 Task: Find connections with filter location Rāwatsār with filter topic #lifecoach with filter profile language German with filter current company GyanSys Inc. with filter school Indian Institute of Technology (Indian School of Mines), Dhanbad with filter industry Shipbuilding with filter service category Tax Law with filter keywords title Pharmacist
Action: Mouse moved to (531, 55)
Screenshot: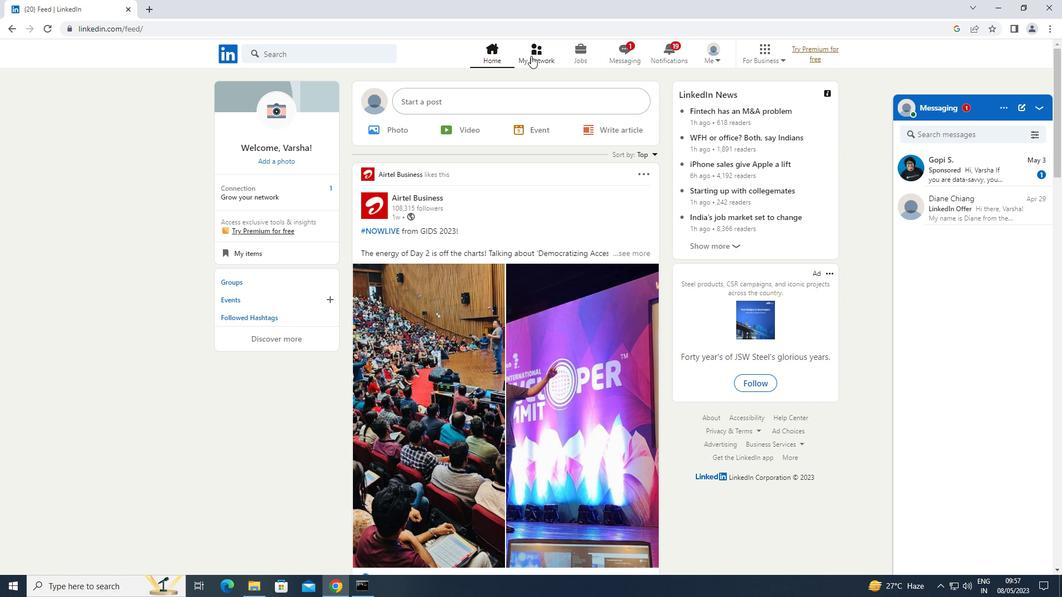 
Action: Mouse pressed left at (531, 55)
Screenshot: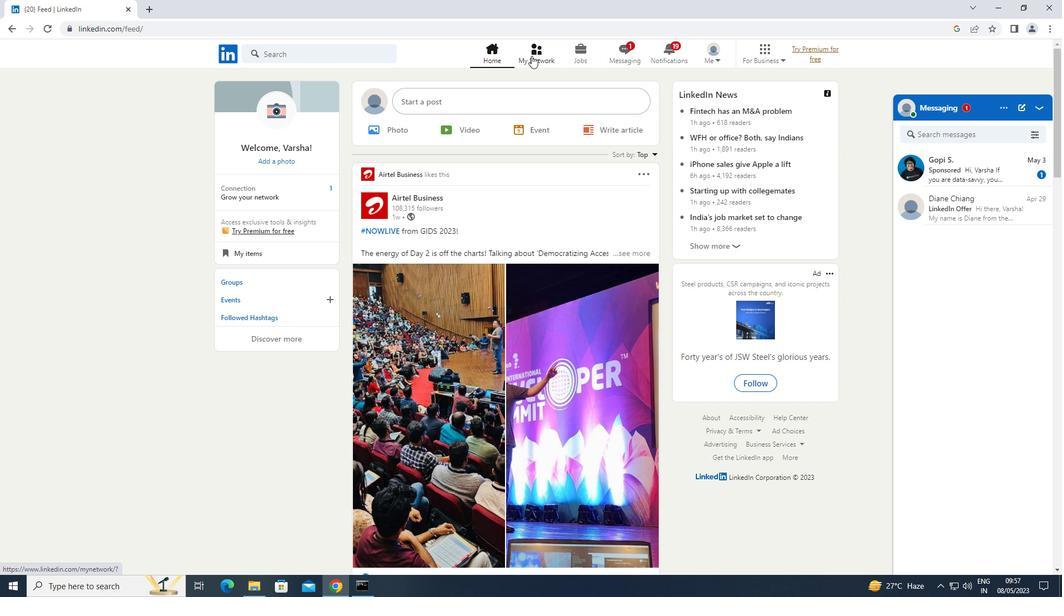 
Action: Mouse moved to (286, 107)
Screenshot: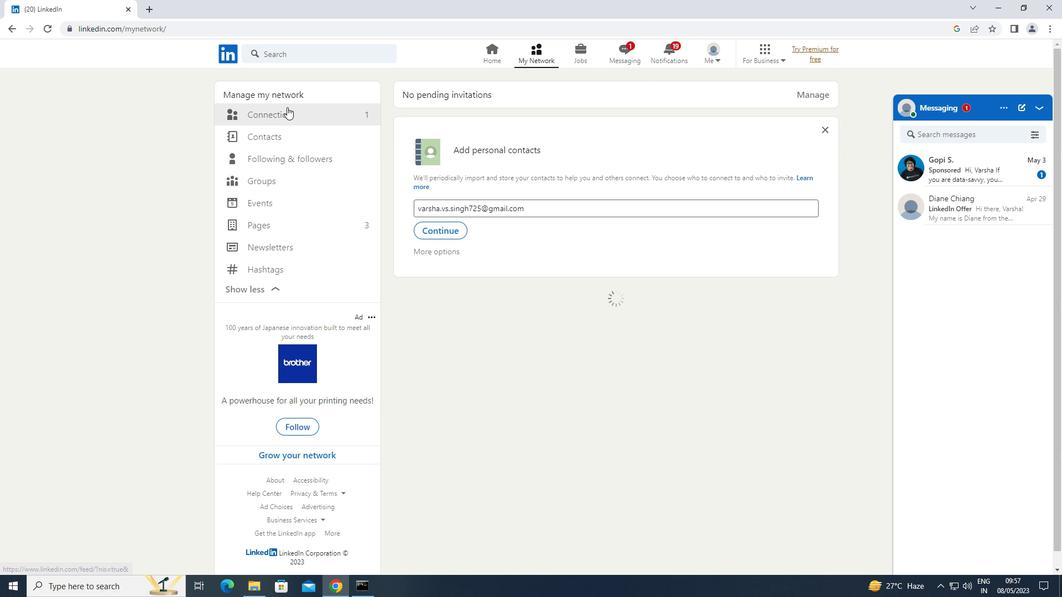 
Action: Mouse pressed left at (286, 107)
Screenshot: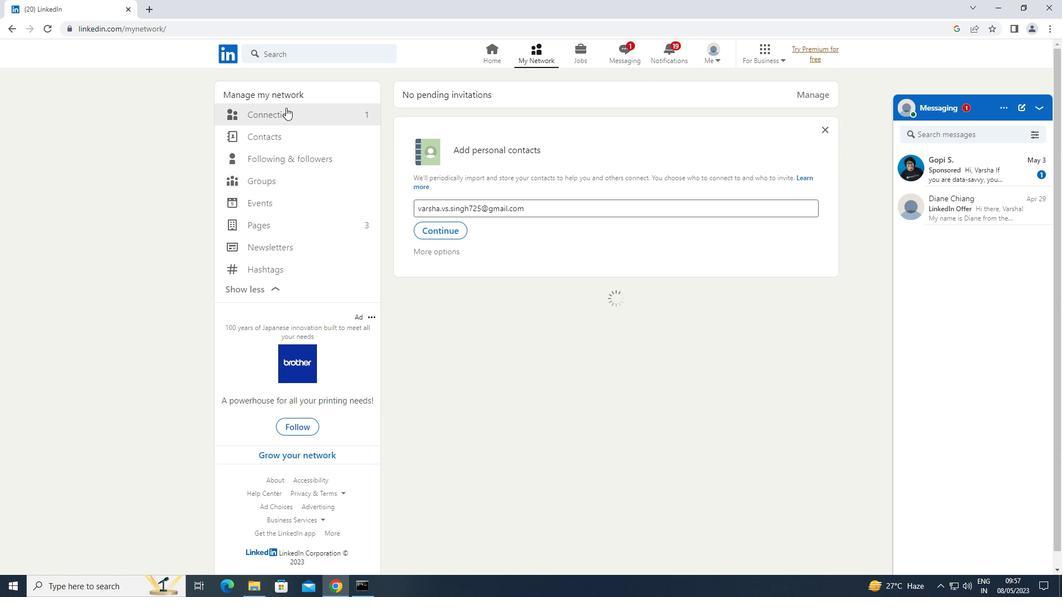 
Action: Mouse moved to (596, 116)
Screenshot: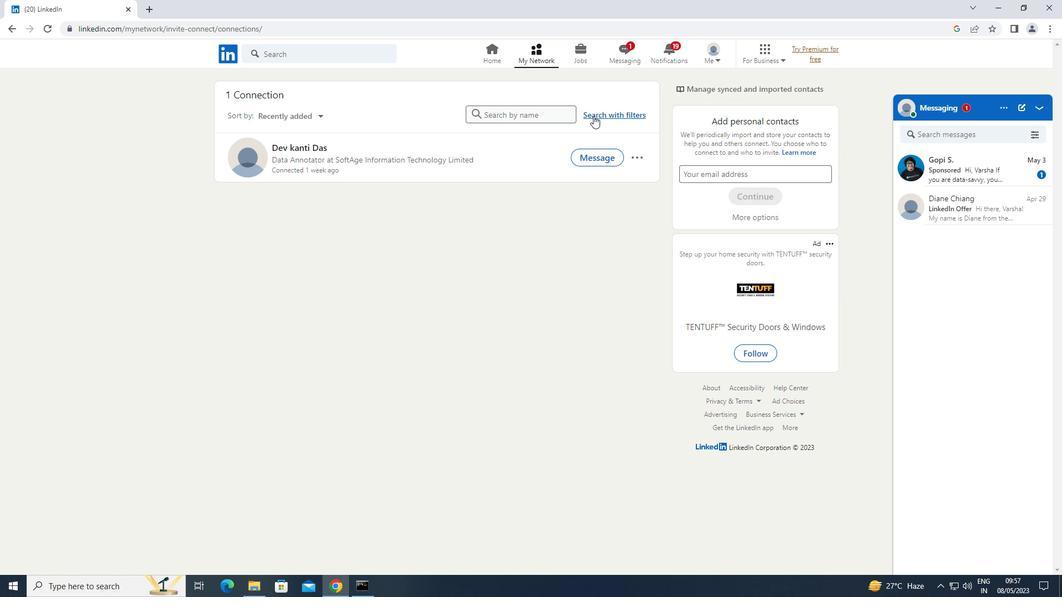 
Action: Mouse pressed left at (596, 116)
Screenshot: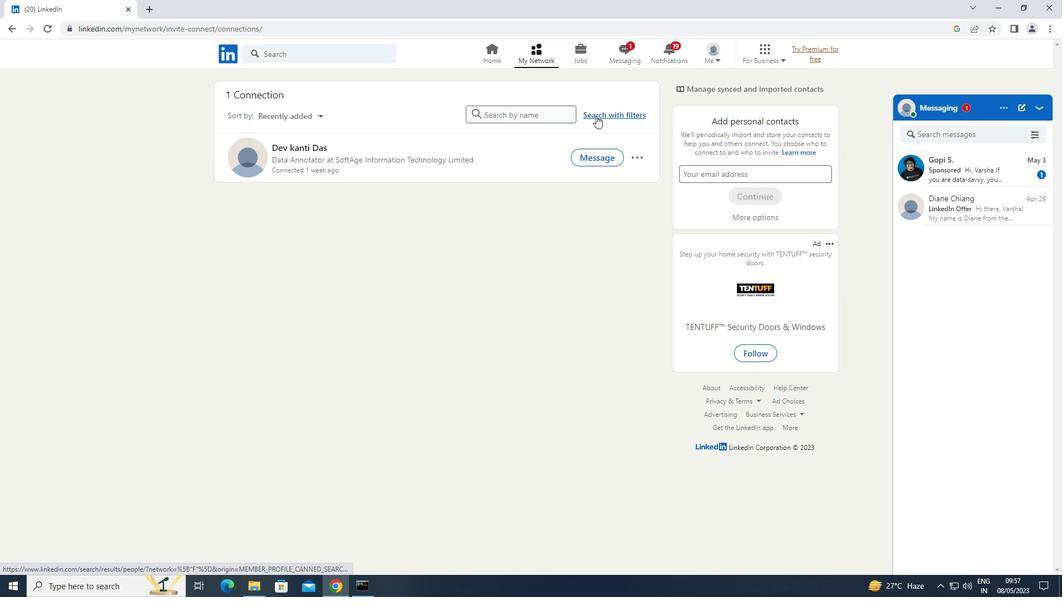 
Action: Mouse moved to (565, 84)
Screenshot: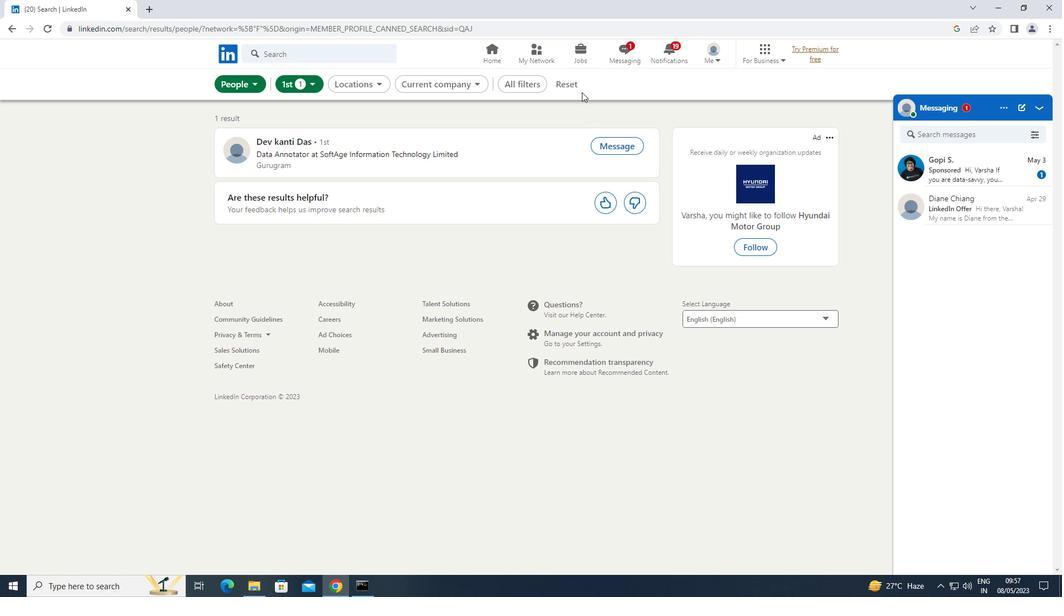 
Action: Mouse pressed left at (565, 84)
Screenshot: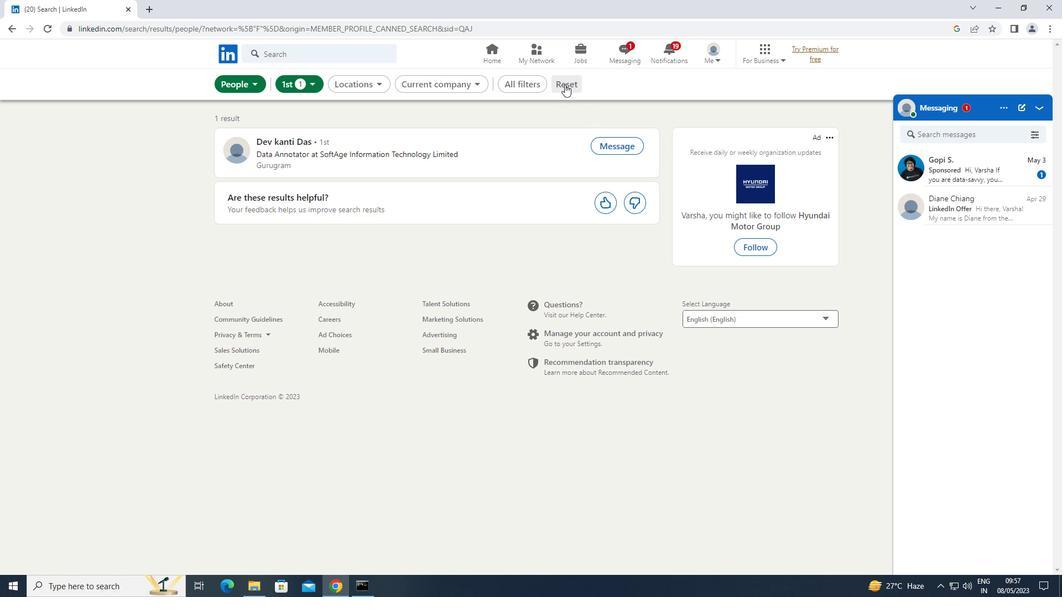 
Action: Mouse moved to (549, 84)
Screenshot: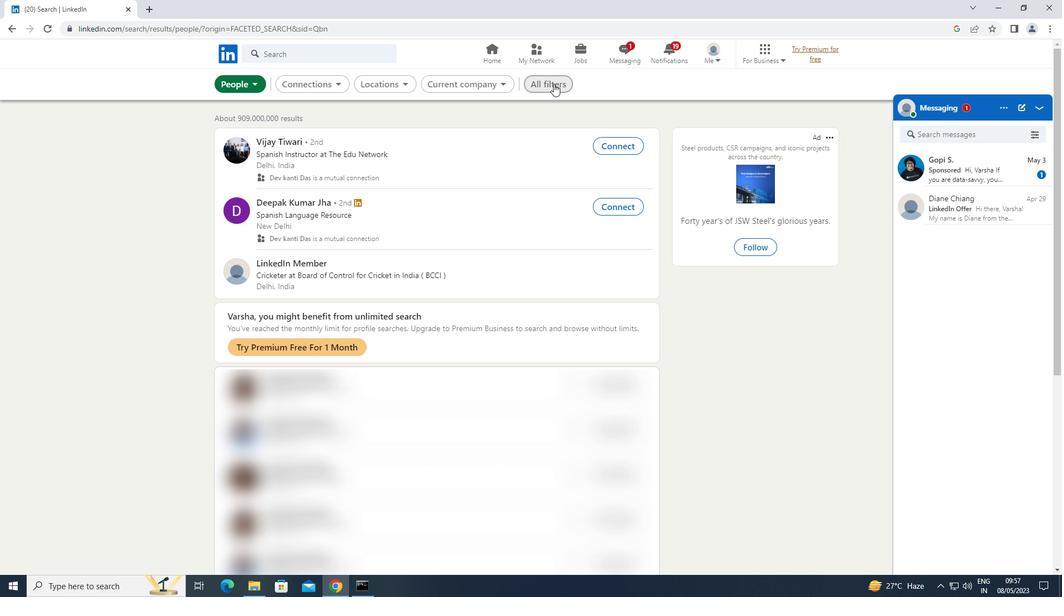 
Action: Mouse pressed left at (549, 84)
Screenshot: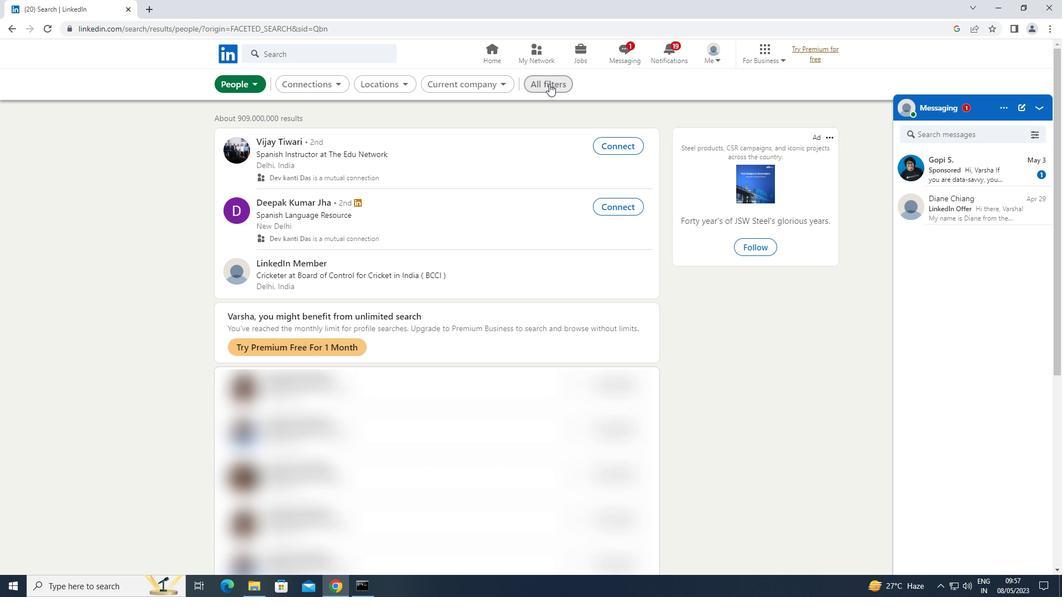 
Action: Mouse moved to (916, 331)
Screenshot: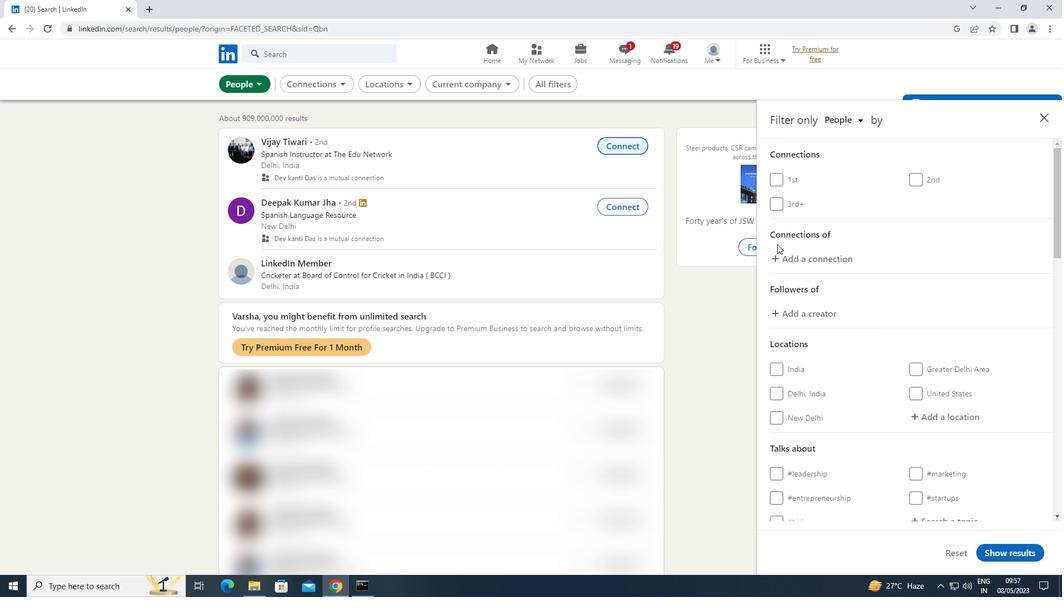 
Action: Mouse scrolled (916, 330) with delta (0, 0)
Screenshot: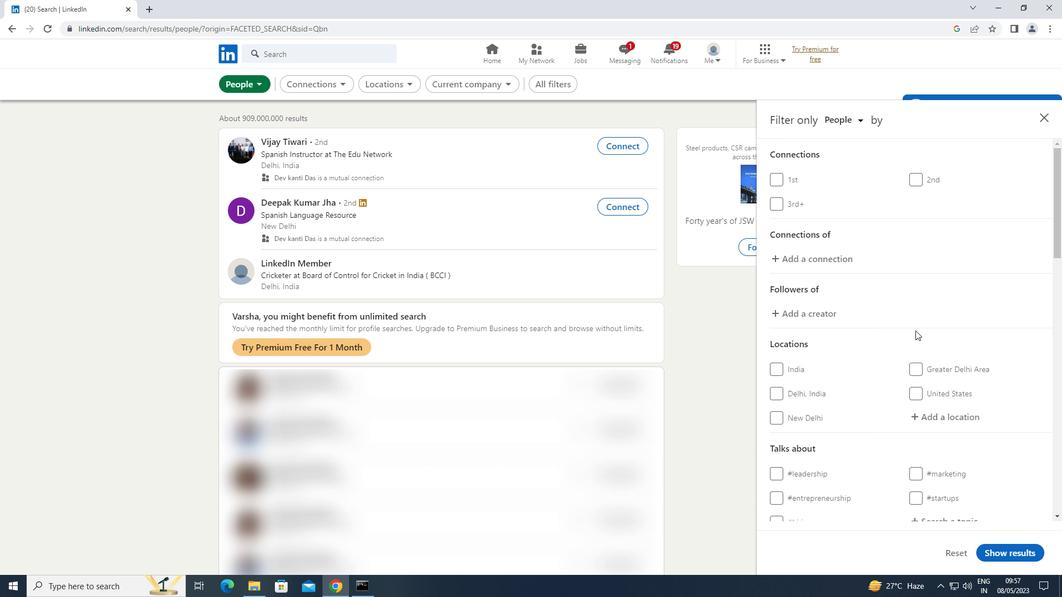 
Action: Mouse moved to (918, 331)
Screenshot: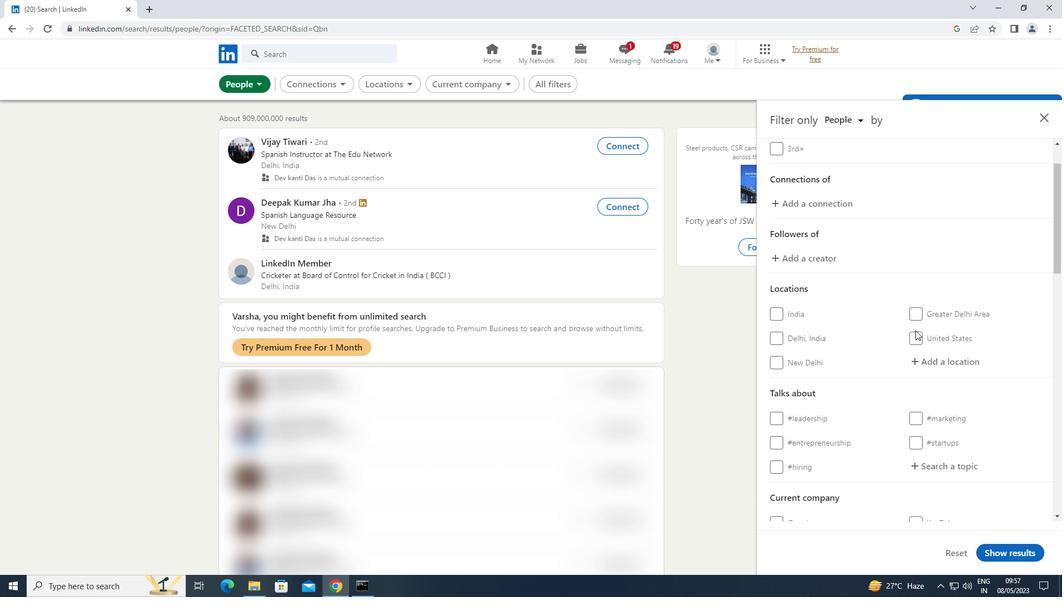 
Action: Mouse scrolled (918, 330) with delta (0, 0)
Screenshot: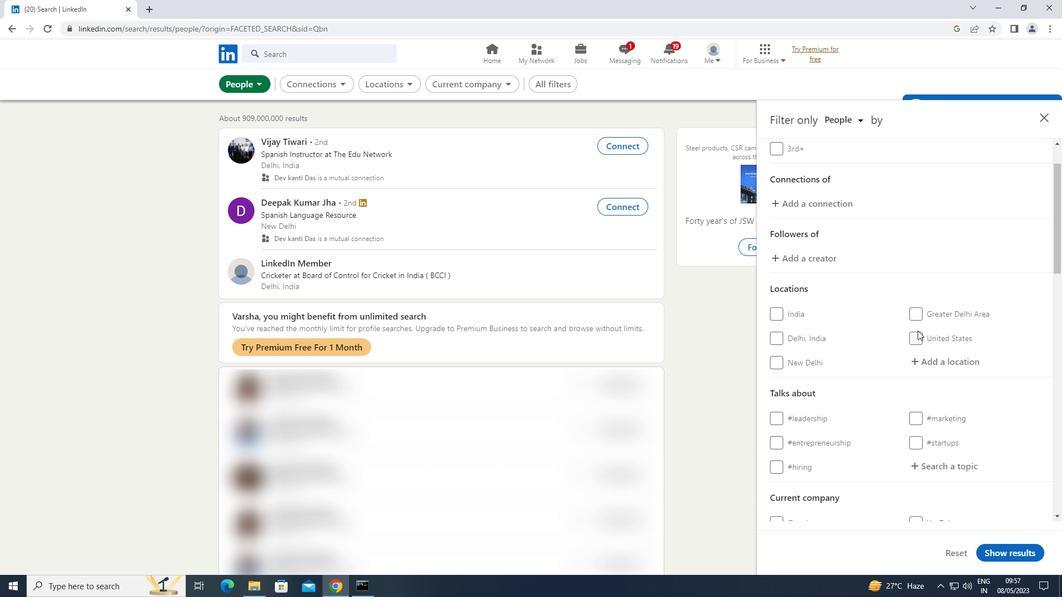 
Action: Mouse scrolled (918, 330) with delta (0, 0)
Screenshot: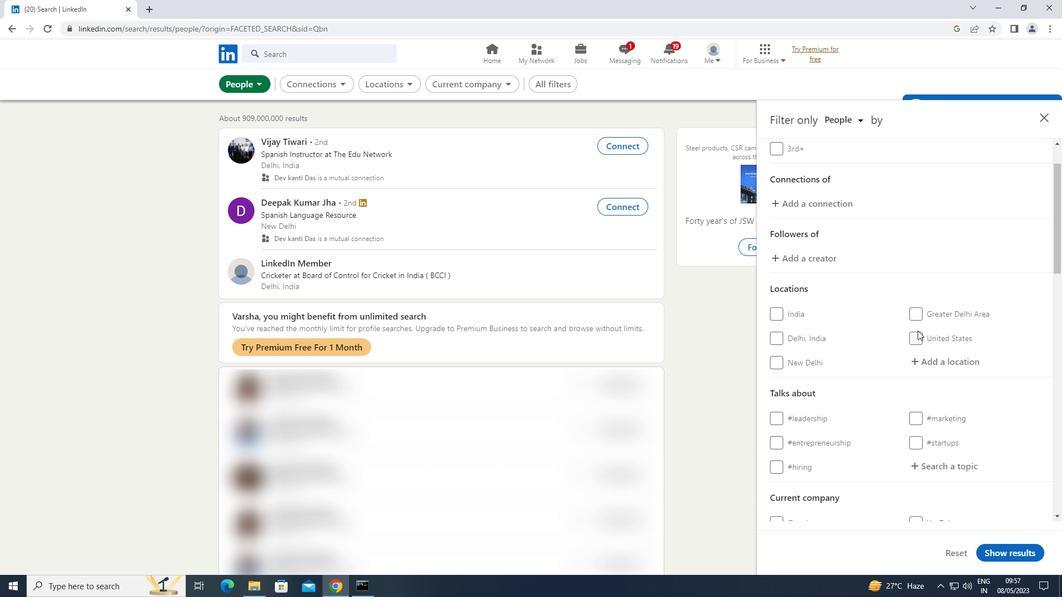 
Action: Mouse moved to (919, 247)
Screenshot: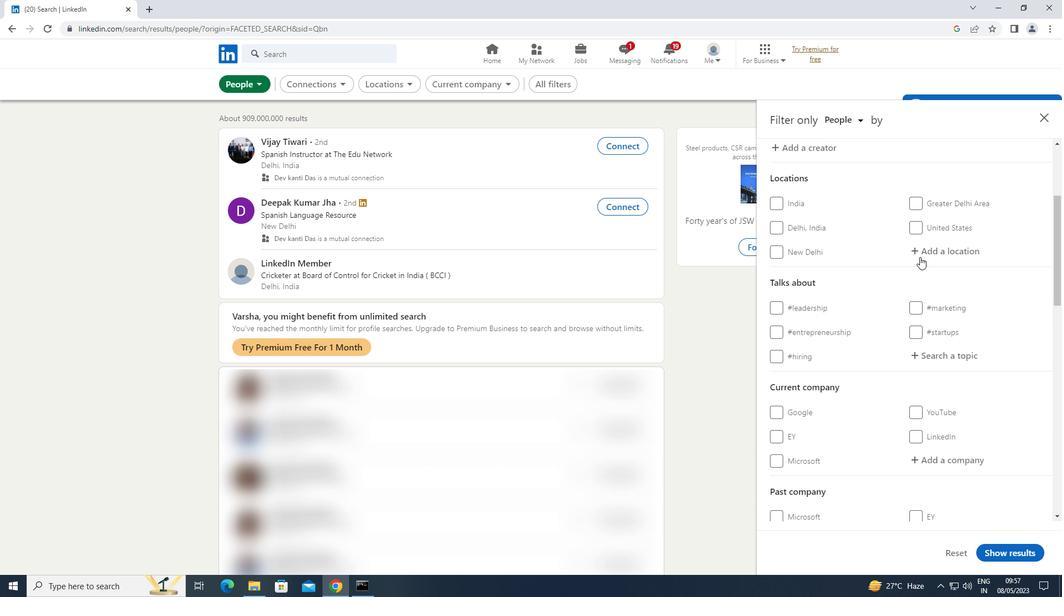 
Action: Mouse pressed left at (919, 247)
Screenshot: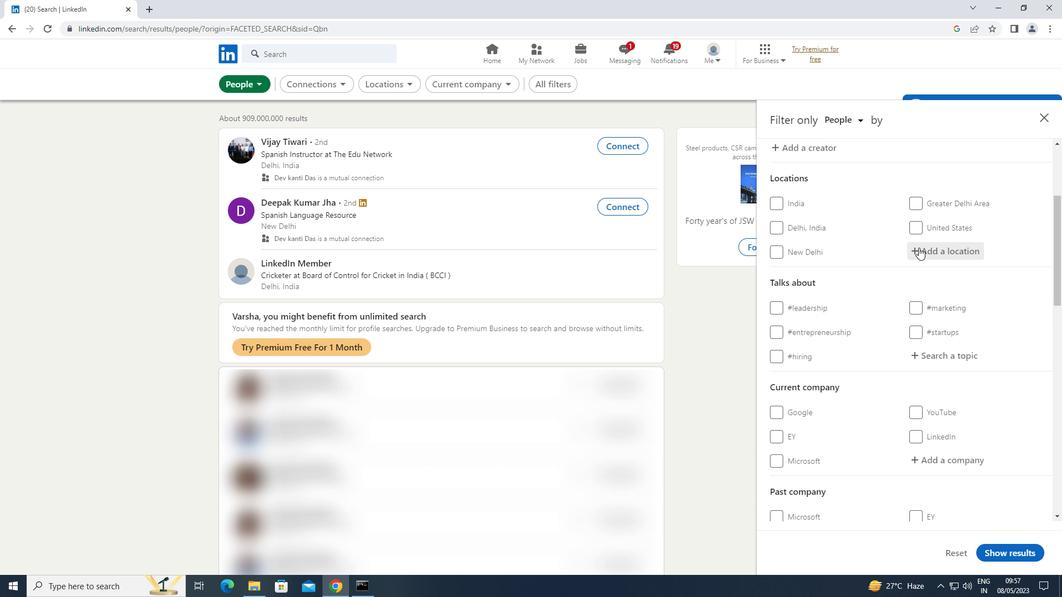 
Action: Key pressed <Key.shift>RAWATSAR
Screenshot: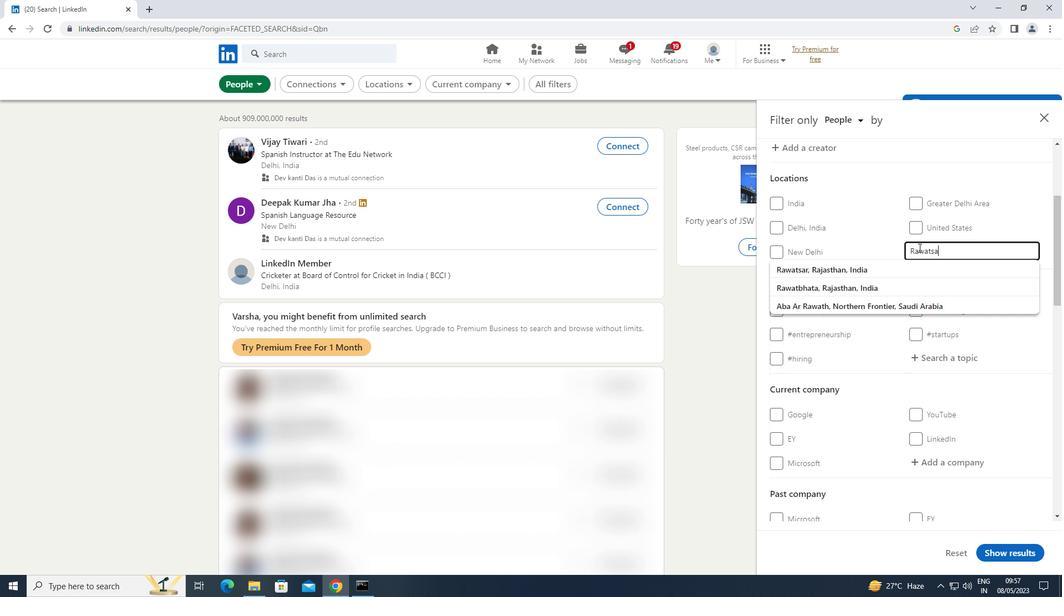 
Action: Mouse moved to (929, 354)
Screenshot: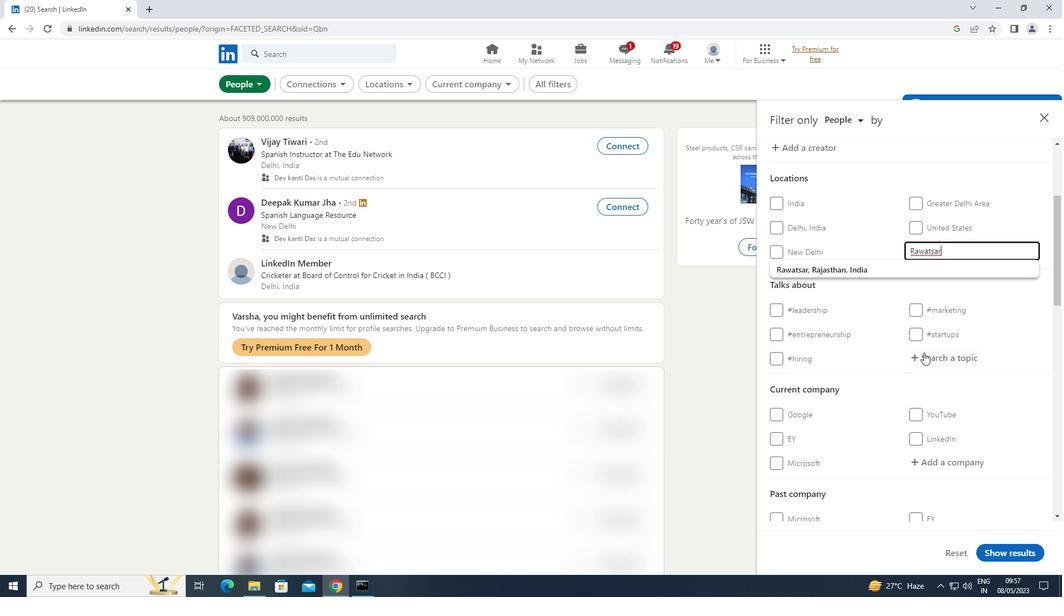 
Action: Mouse pressed left at (929, 354)
Screenshot: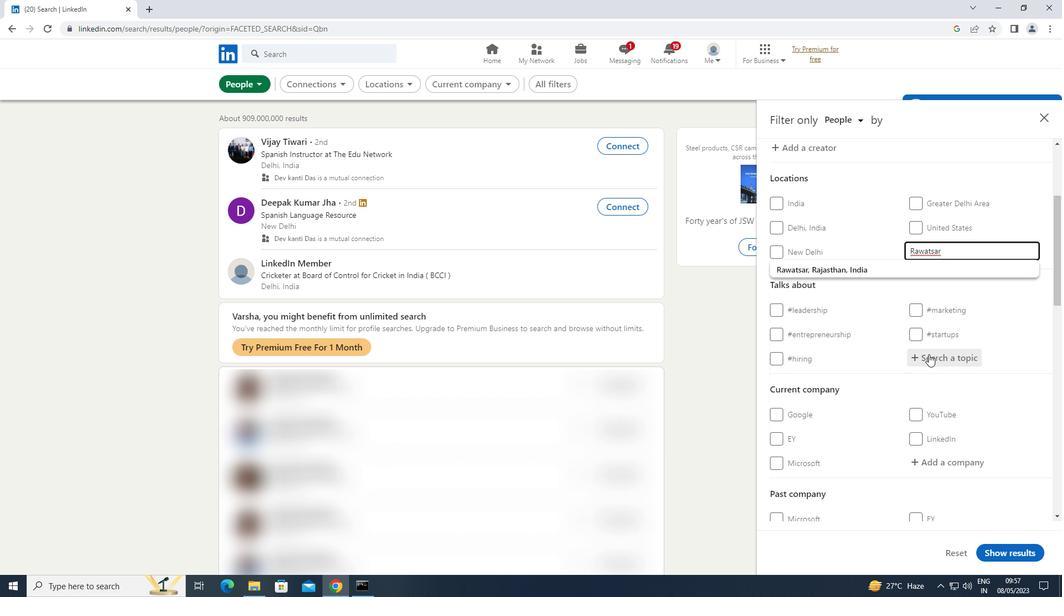 
Action: Key pressed LIFECOACH
Screenshot: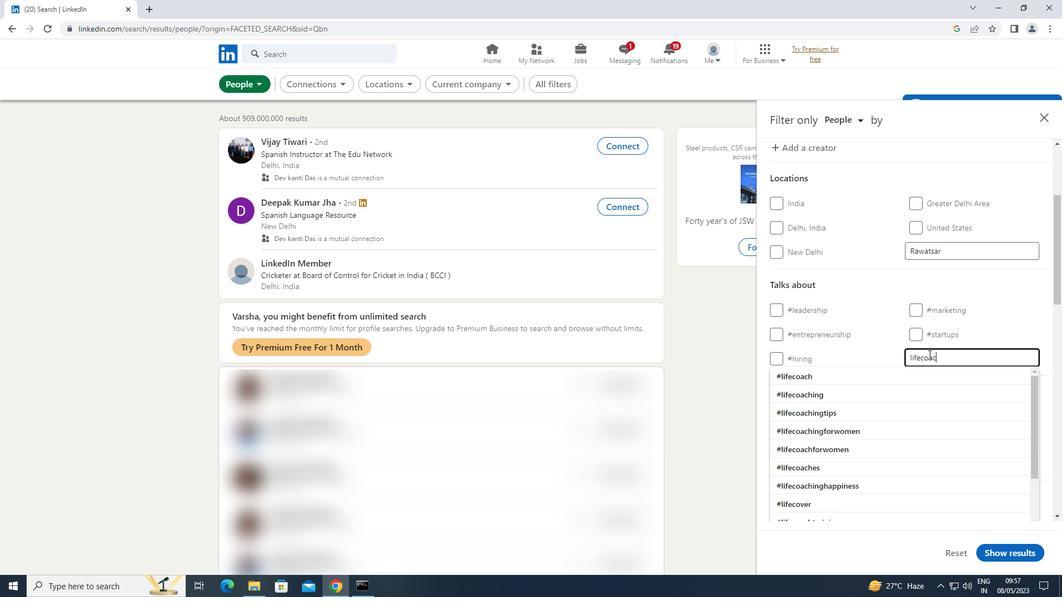 
Action: Mouse moved to (855, 379)
Screenshot: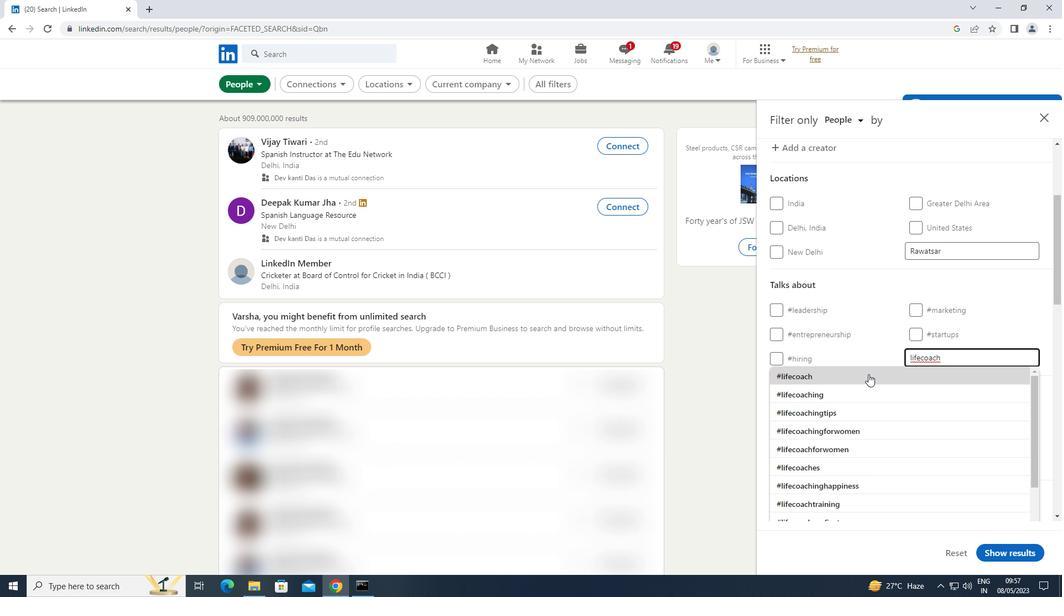 
Action: Mouse pressed left at (855, 379)
Screenshot: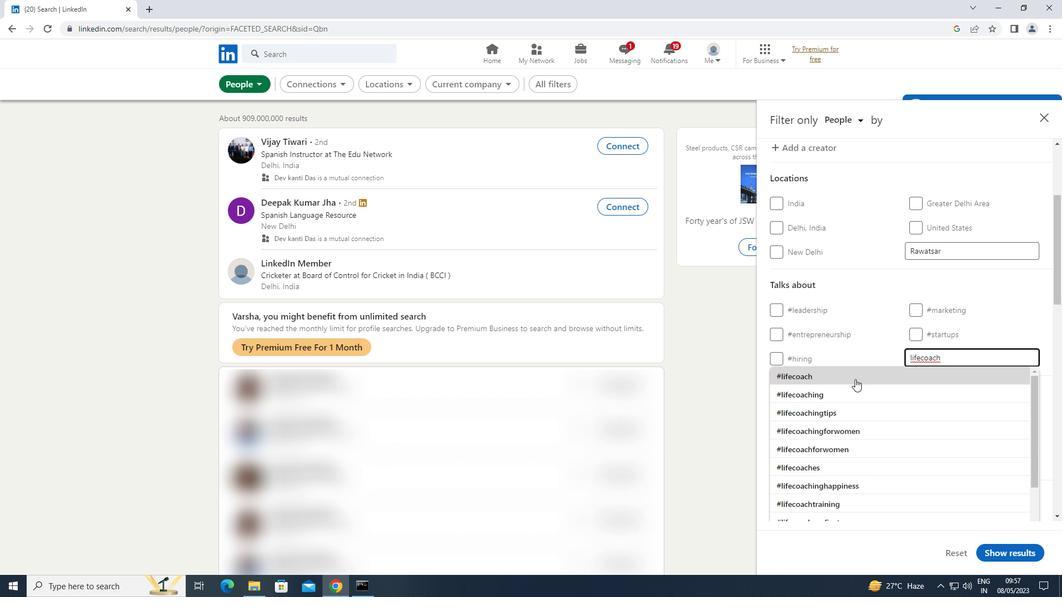
Action: Mouse scrolled (855, 379) with delta (0, 0)
Screenshot: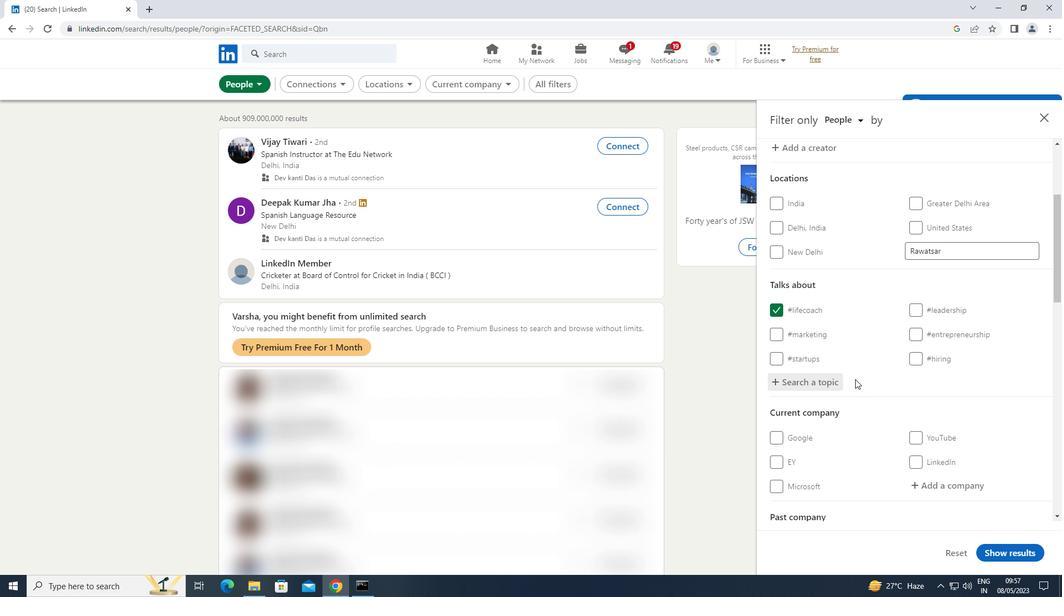 
Action: Mouse scrolled (855, 379) with delta (0, 0)
Screenshot: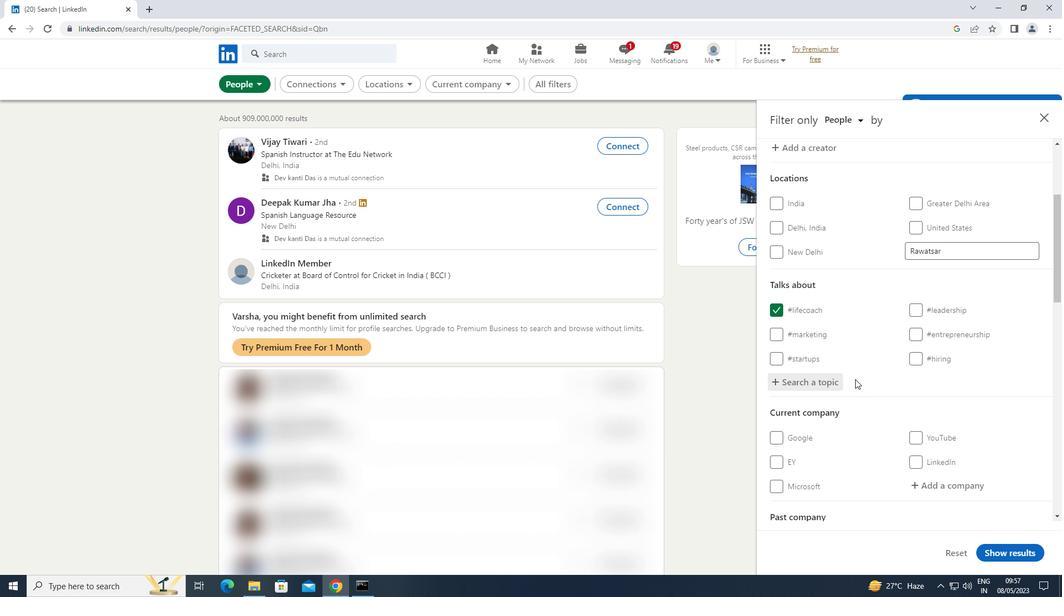 
Action: Mouse scrolled (855, 379) with delta (0, 0)
Screenshot: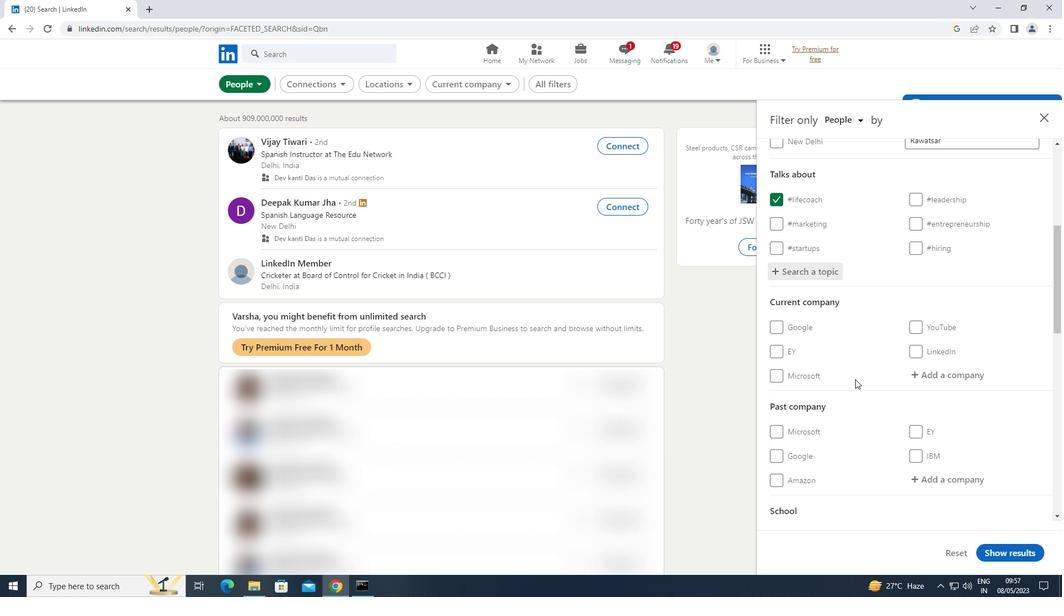 
Action: Mouse scrolled (855, 379) with delta (0, 0)
Screenshot: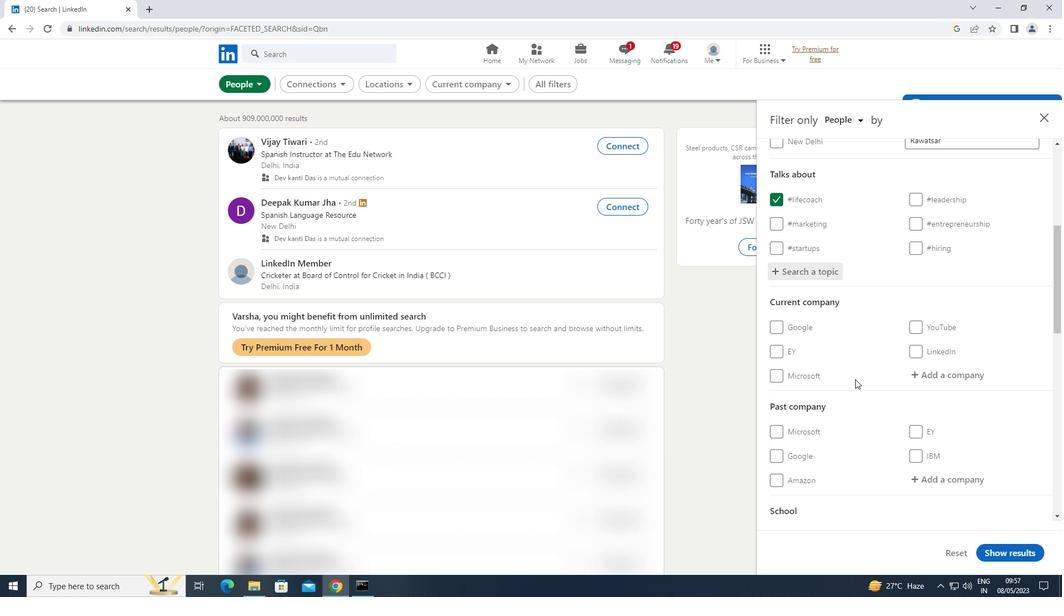 
Action: Mouse scrolled (855, 379) with delta (0, 0)
Screenshot: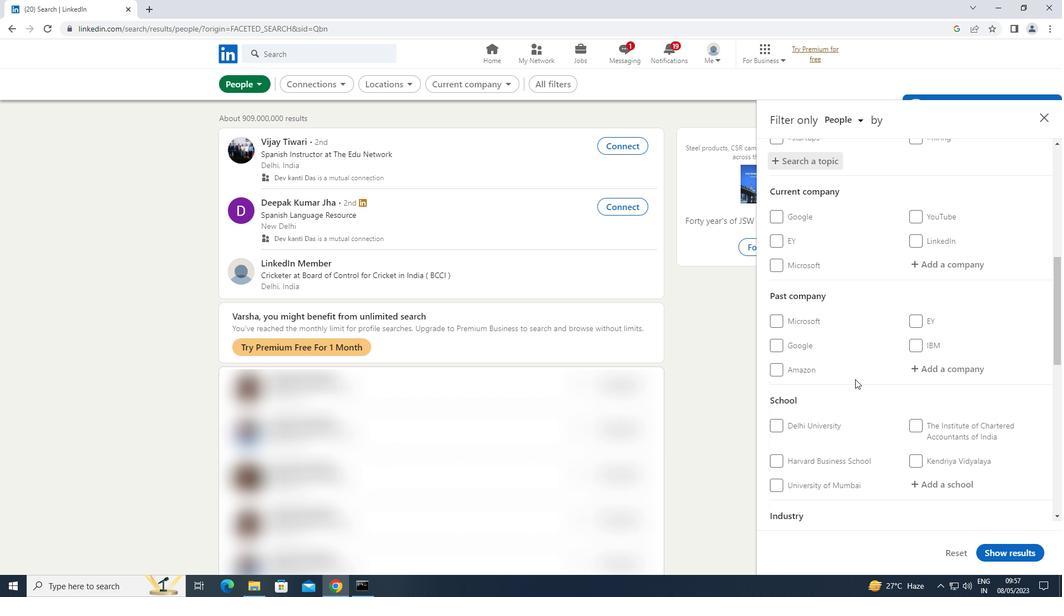 
Action: Mouse scrolled (855, 379) with delta (0, 0)
Screenshot: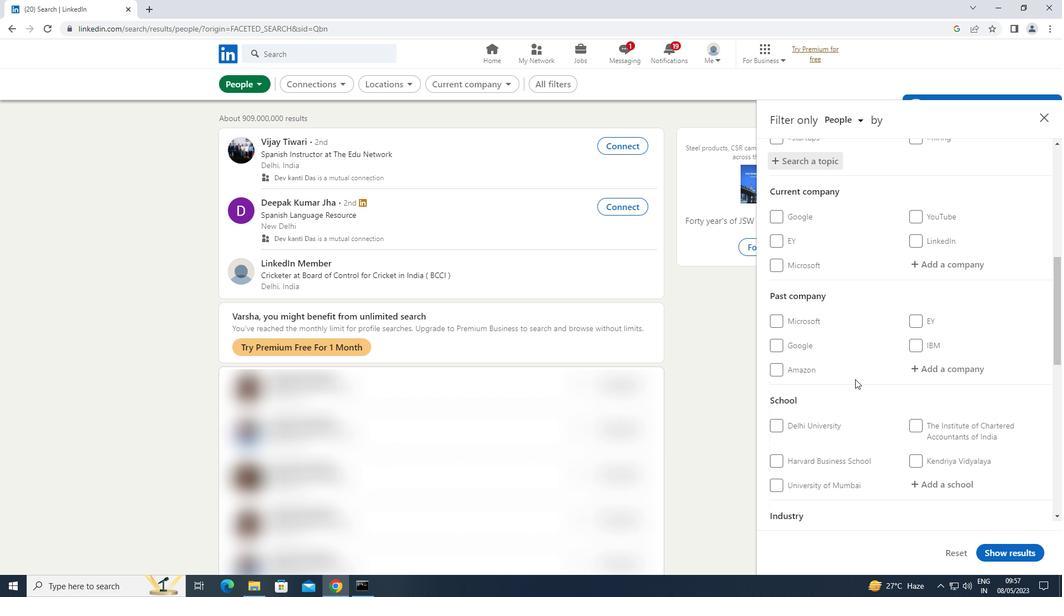 
Action: Mouse scrolled (855, 379) with delta (0, 0)
Screenshot: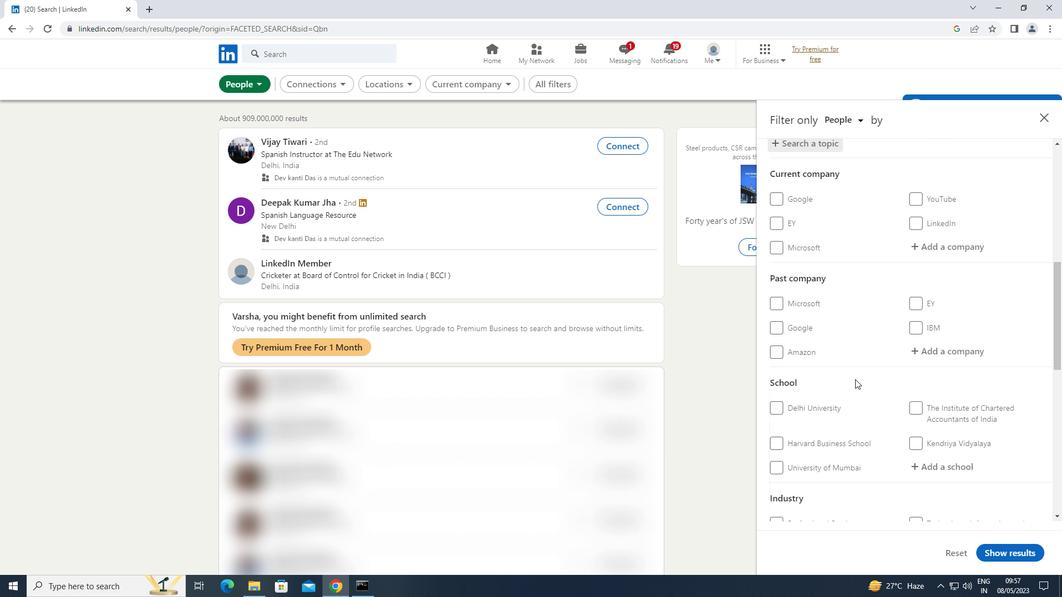 
Action: Mouse scrolled (855, 379) with delta (0, 0)
Screenshot: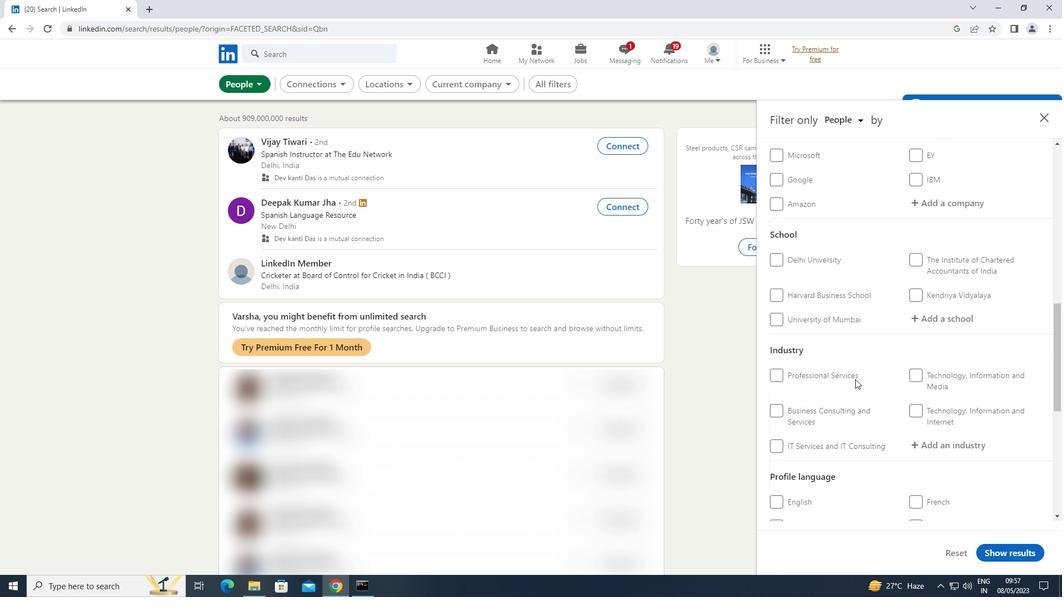 
Action: Mouse scrolled (855, 379) with delta (0, 0)
Screenshot: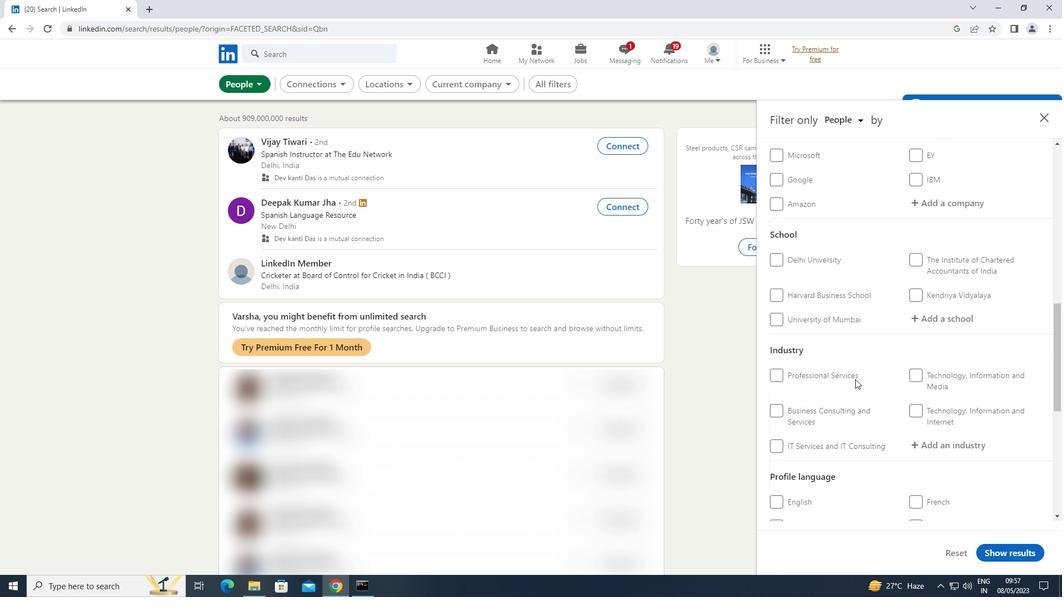 
Action: Mouse moved to (776, 437)
Screenshot: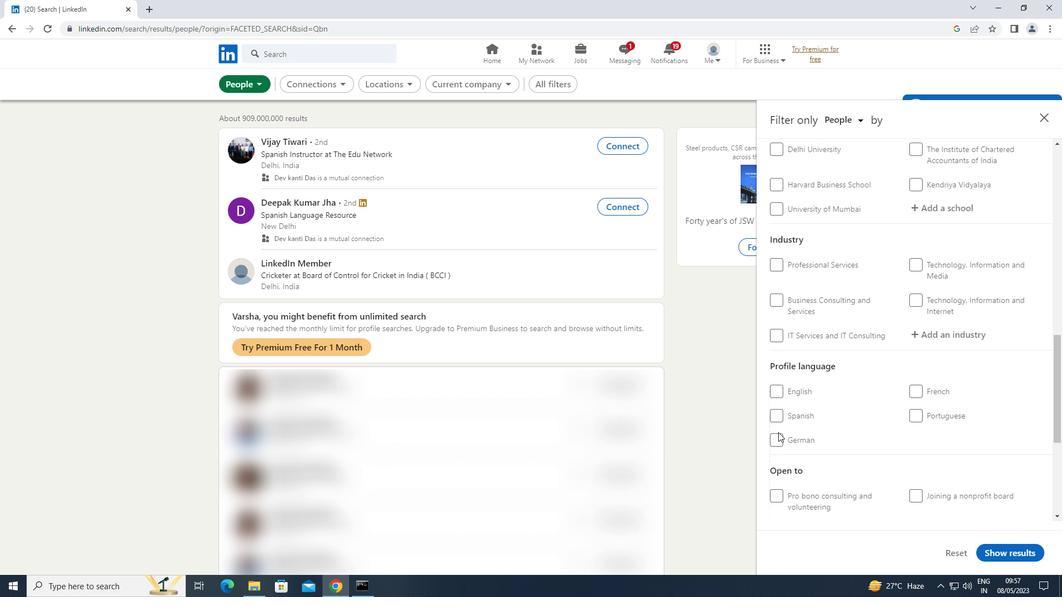 
Action: Mouse pressed left at (776, 437)
Screenshot: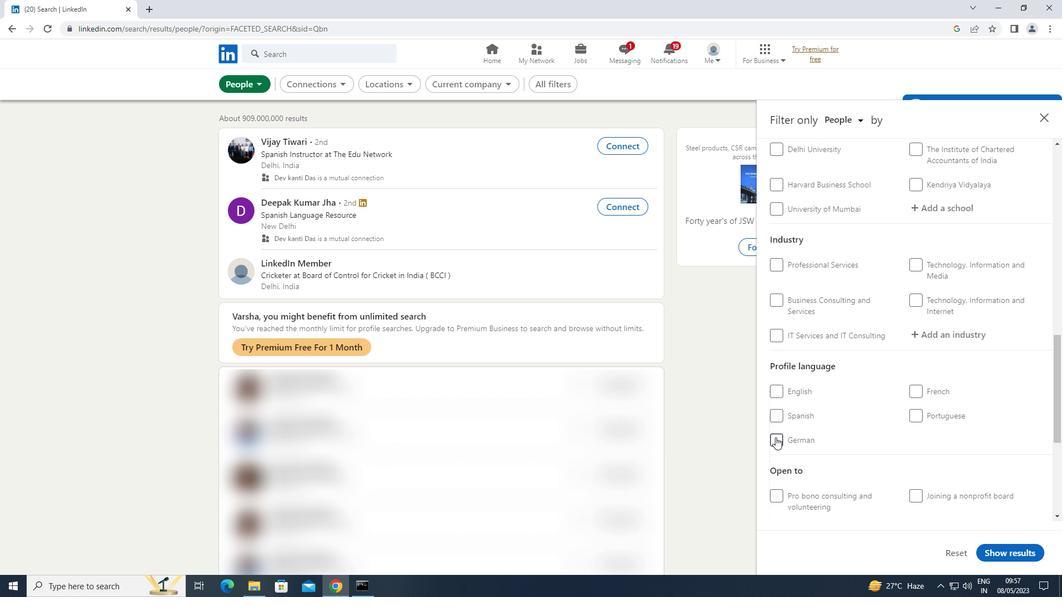 
Action: Mouse moved to (791, 416)
Screenshot: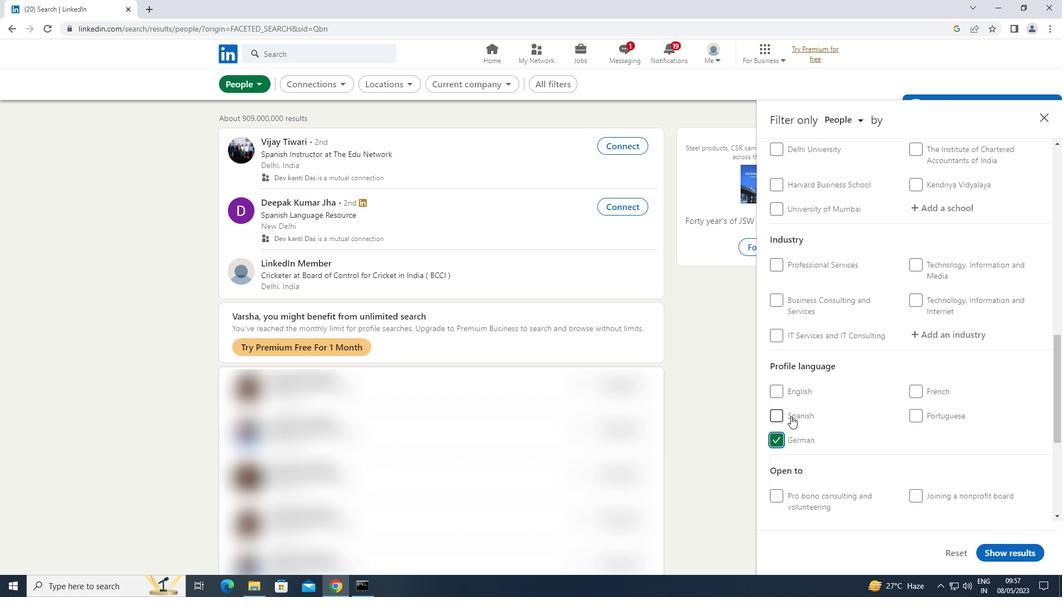 
Action: Mouse scrolled (791, 416) with delta (0, 0)
Screenshot: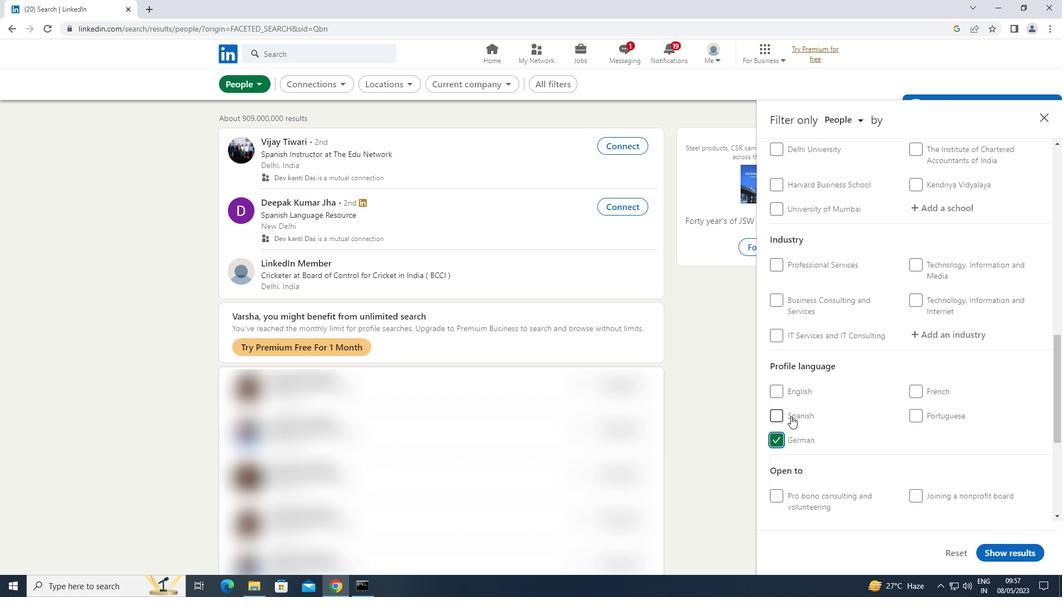 
Action: Mouse moved to (794, 414)
Screenshot: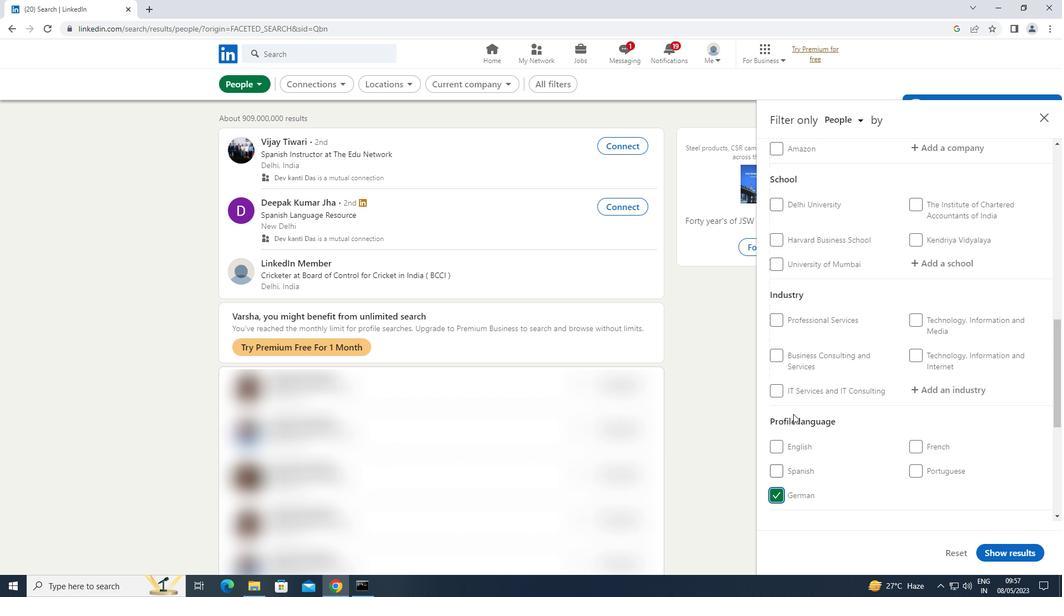 
Action: Mouse scrolled (794, 414) with delta (0, 0)
Screenshot: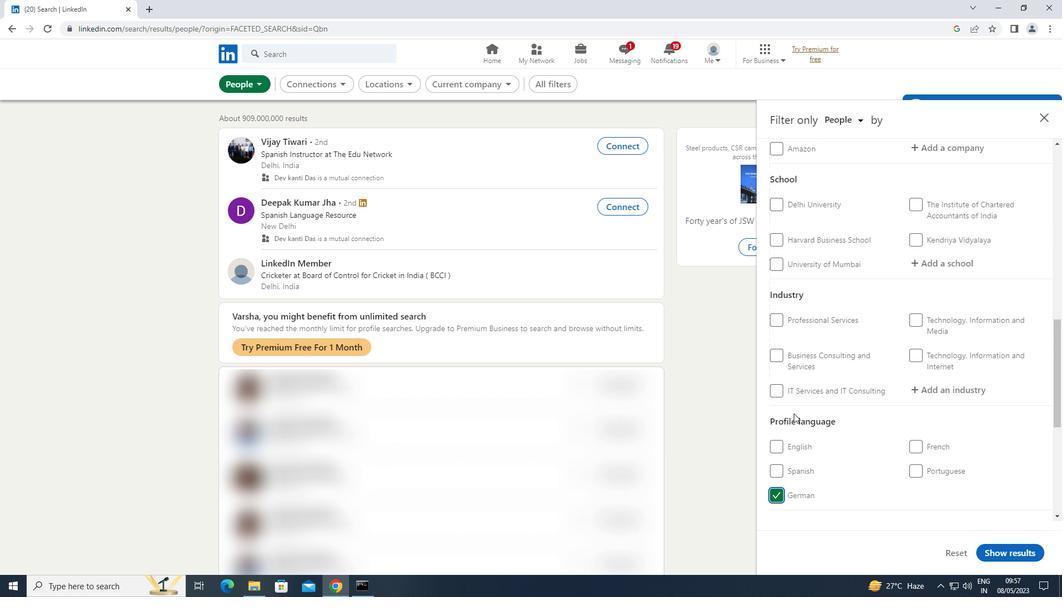 
Action: Mouse moved to (795, 413)
Screenshot: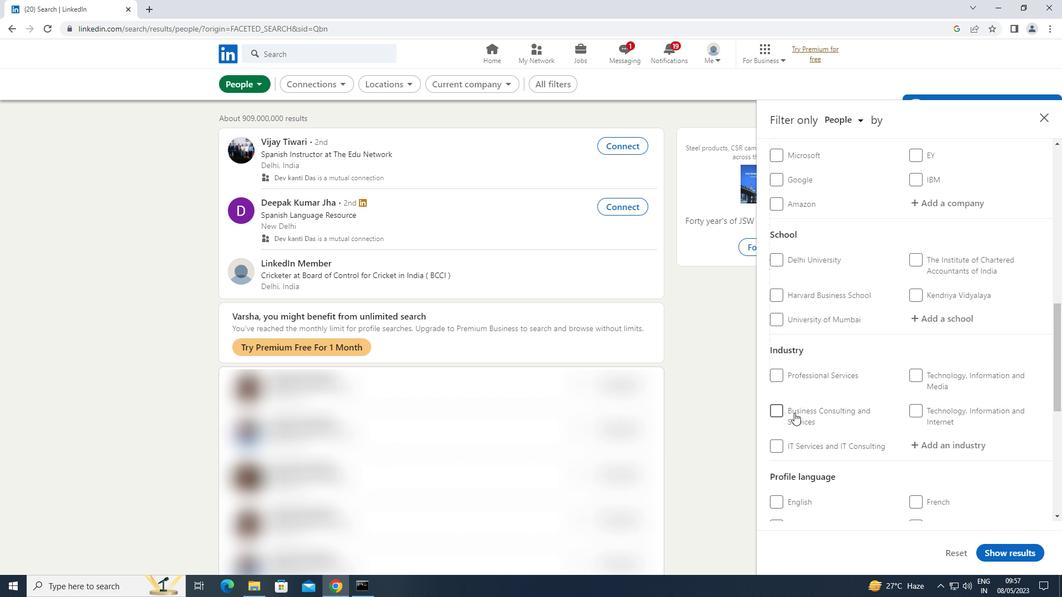 
Action: Mouse scrolled (795, 414) with delta (0, 0)
Screenshot: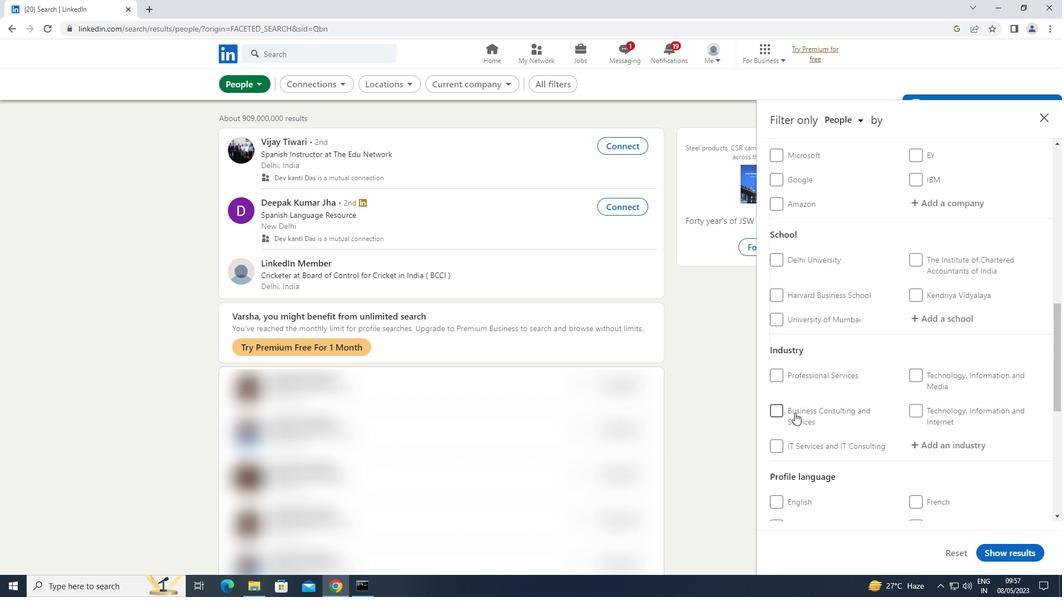 
Action: Mouse moved to (795, 413)
Screenshot: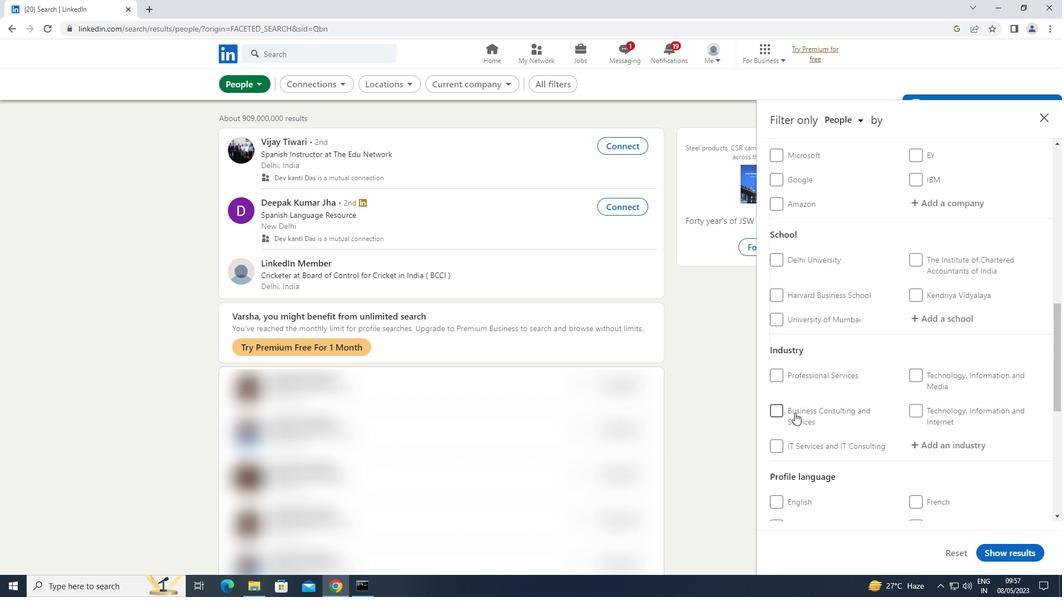 
Action: Mouse scrolled (795, 414) with delta (0, 0)
Screenshot: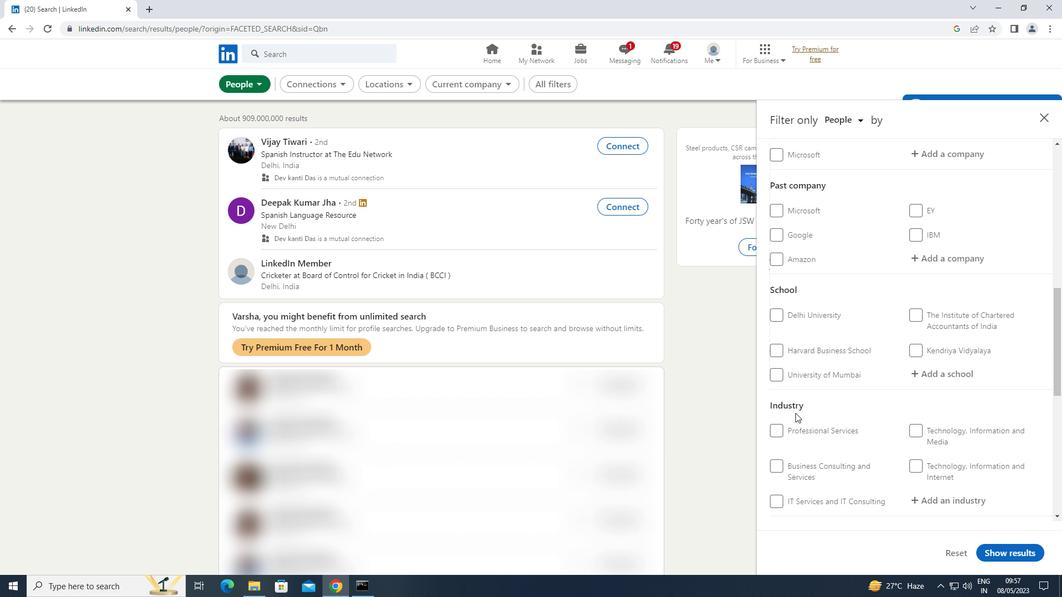 
Action: Mouse scrolled (795, 414) with delta (0, 0)
Screenshot: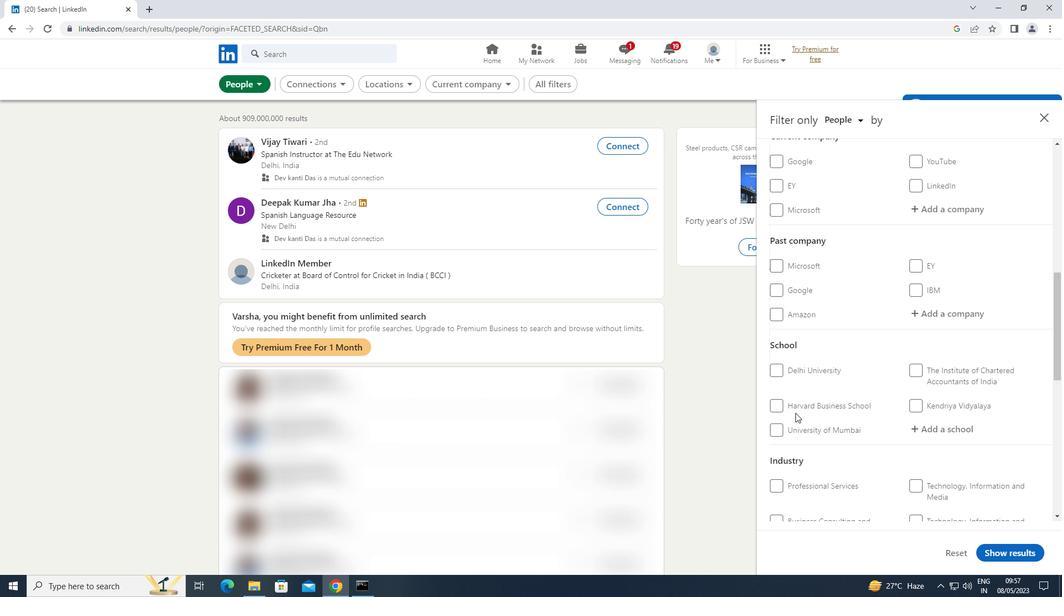 
Action: Mouse scrolled (795, 414) with delta (0, 0)
Screenshot: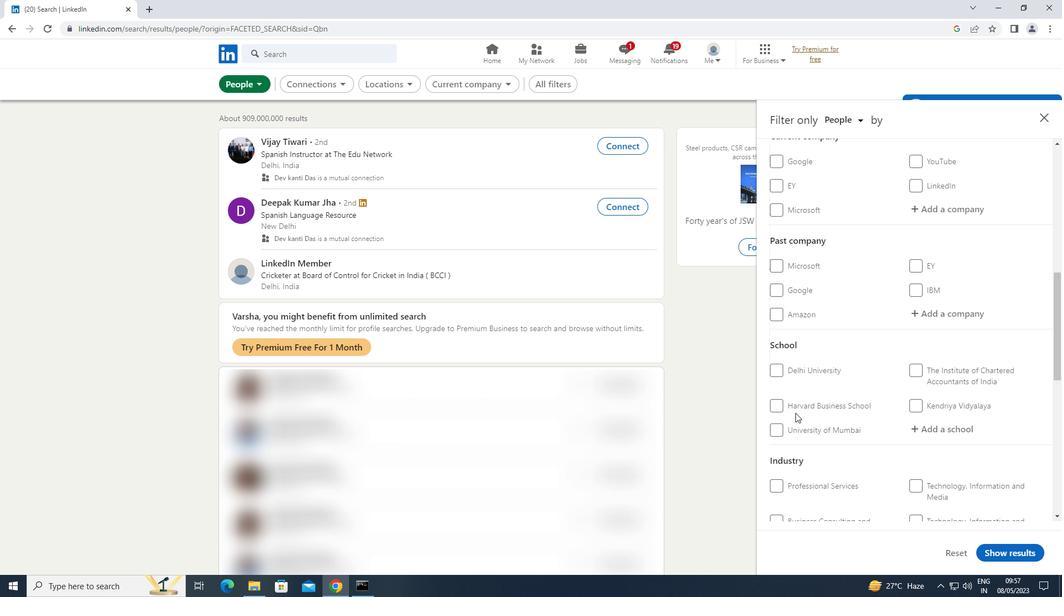 
Action: Mouse moved to (950, 322)
Screenshot: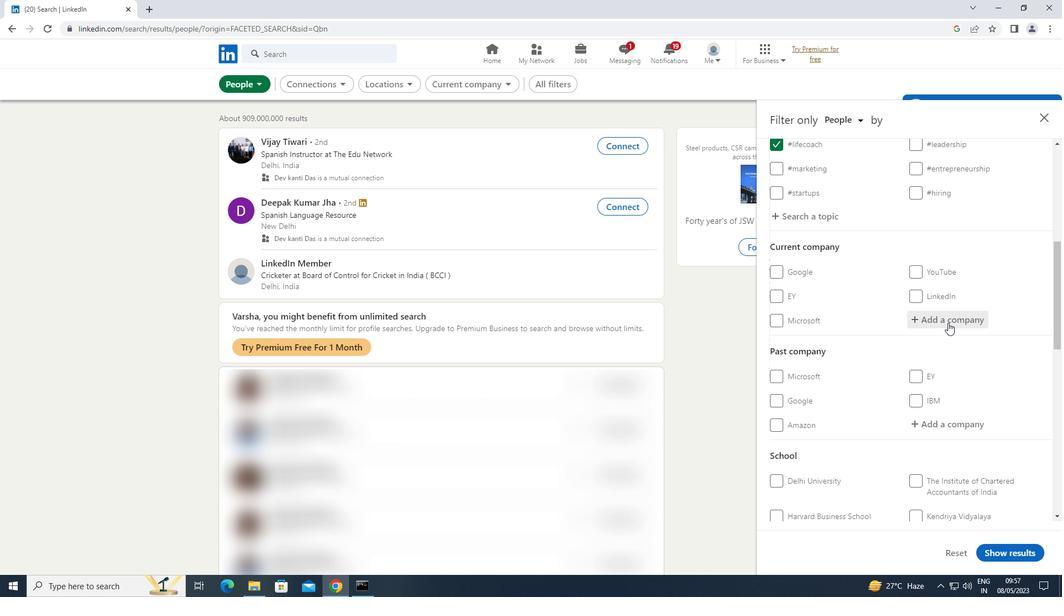 
Action: Mouse pressed left at (950, 322)
Screenshot: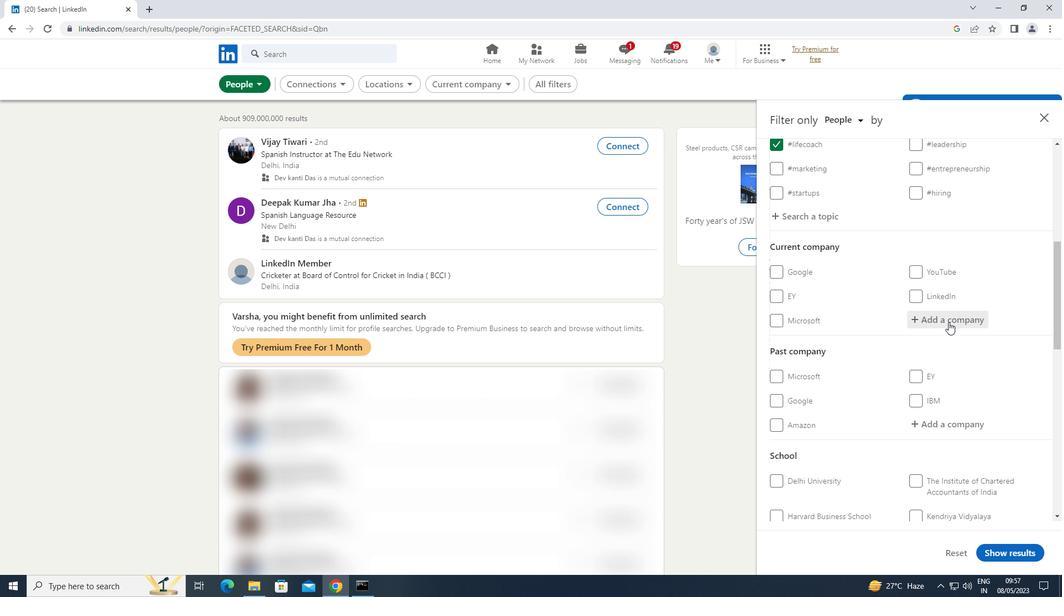 
Action: Key pressed <Key.shift>GYANSS<Key.backspace>YS
Screenshot: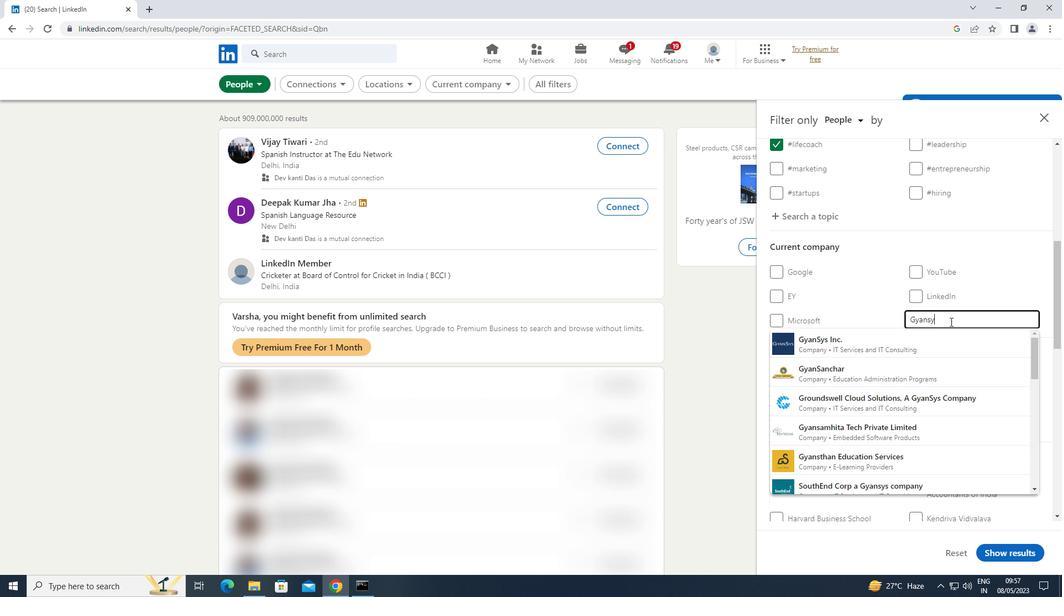 
Action: Mouse moved to (831, 343)
Screenshot: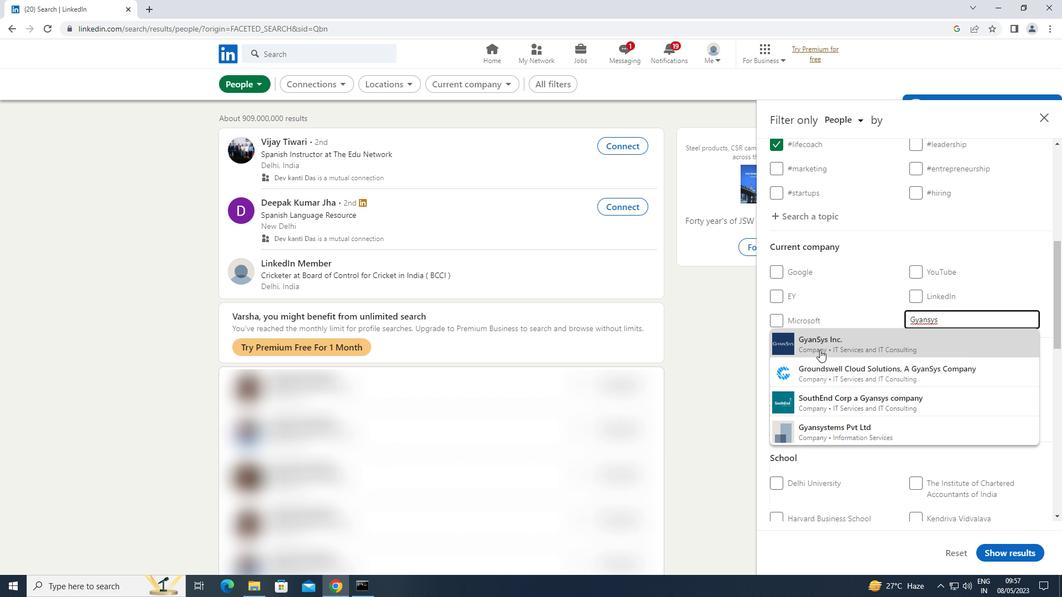 
Action: Mouse pressed left at (831, 343)
Screenshot: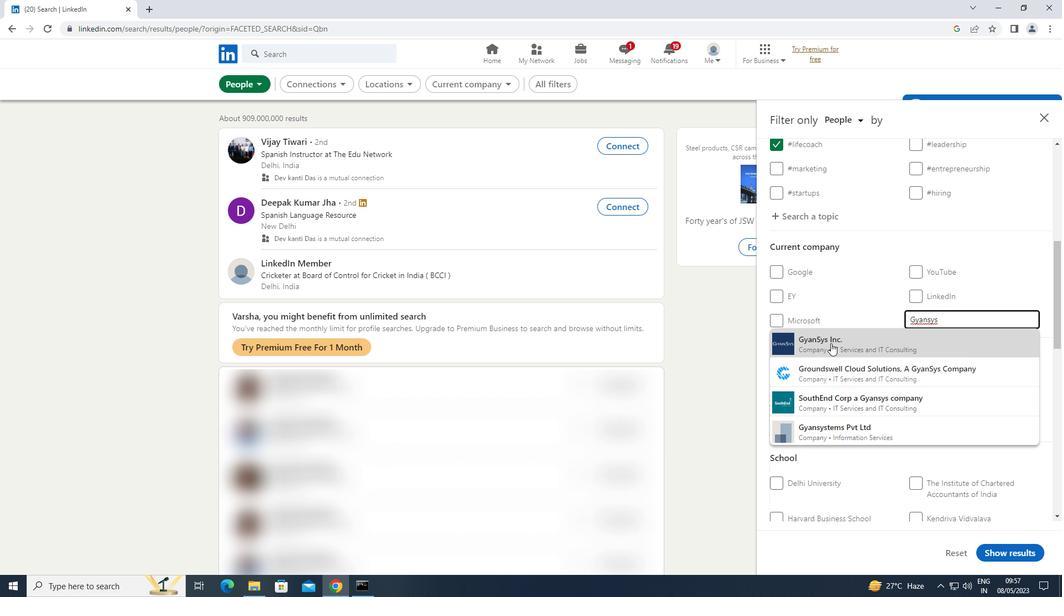 
Action: Mouse scrolled (831, 343) with delta (0, 0)
Screenshot: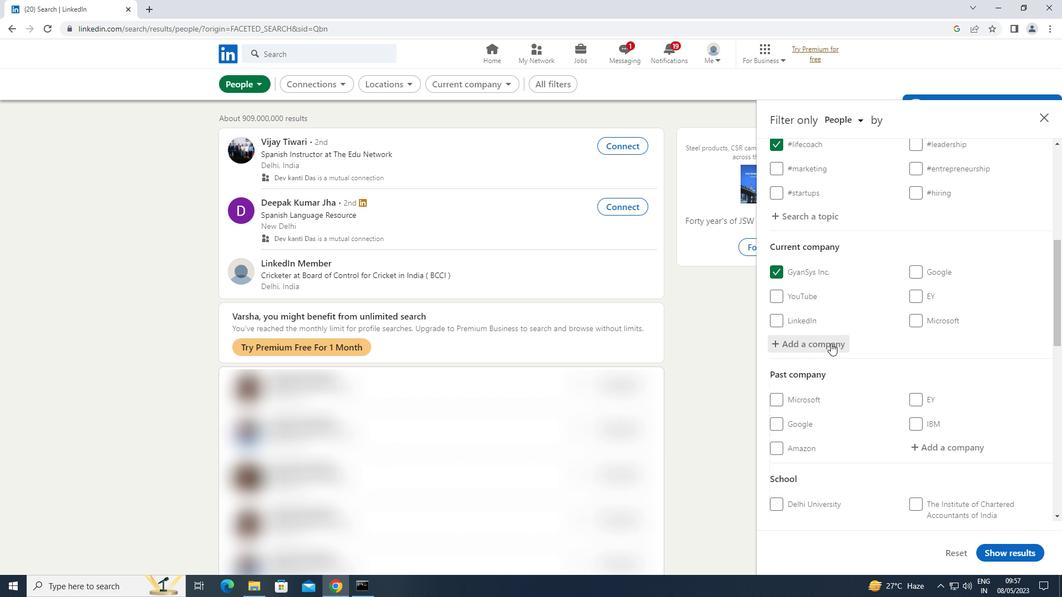 
Action: Mouse scrolled (831, 343) with delta (0, 0)
Screenshot: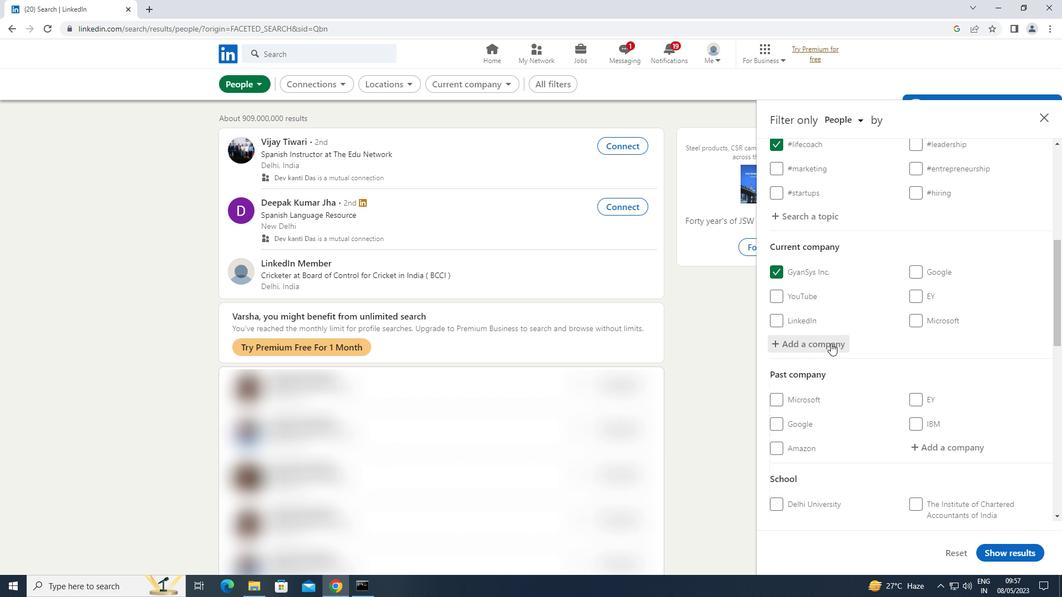 
Action: Mouse scrolled (831, 343) with delta (0, 0)
Screenshot: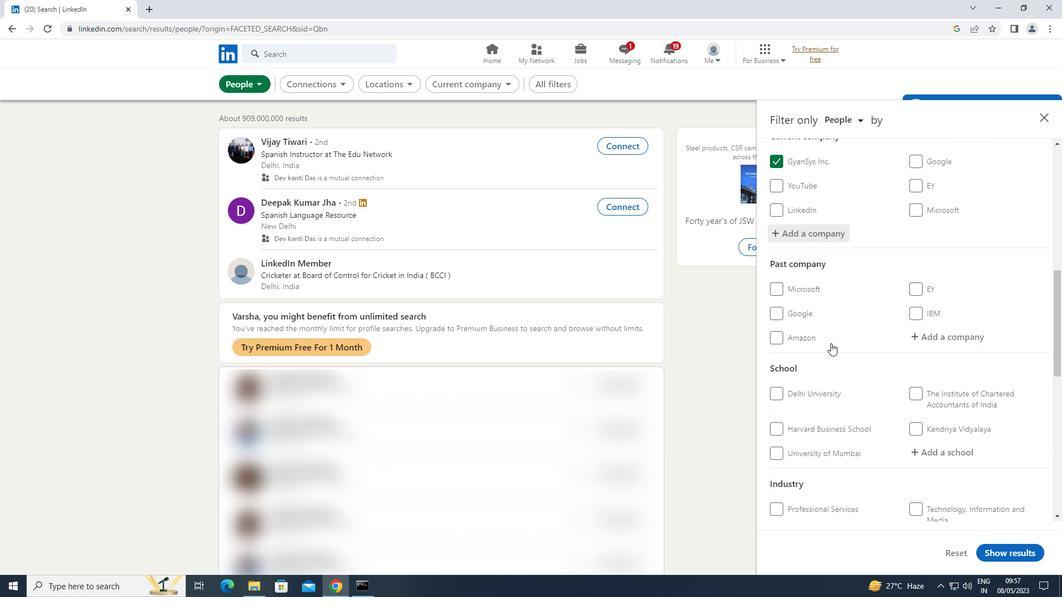 
Action: Mouse moved to (937, 397)
Screenshot: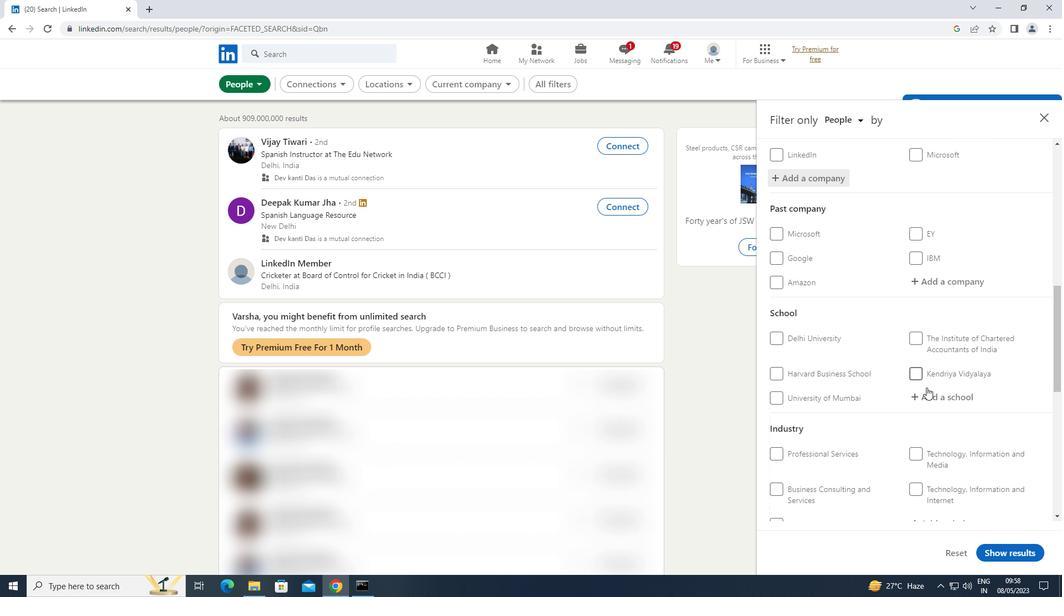 
Action: Mouse pressed left at (937, 397)
Screenshot: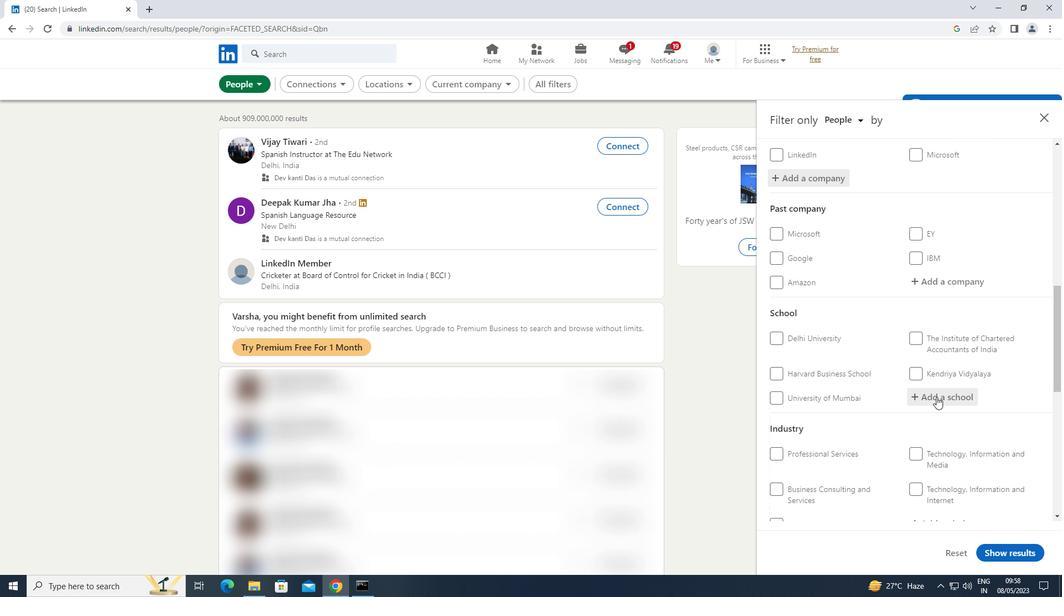 
Action: Key pressed <Key.shift>INDIAN<Key.space>
Screenshot: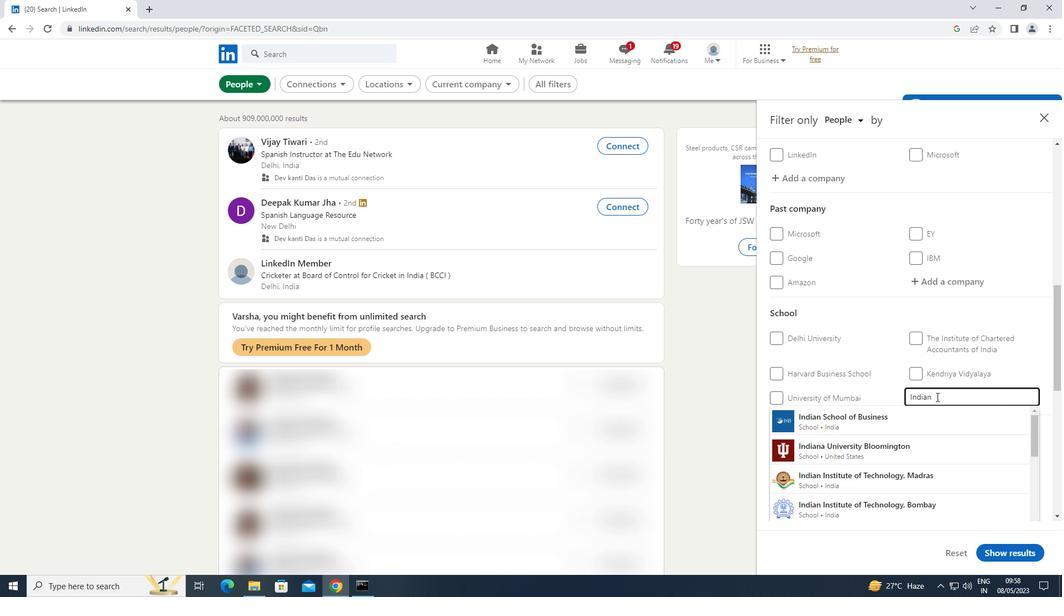 
Action: Mouse moved to (932, 421)
Screenshot: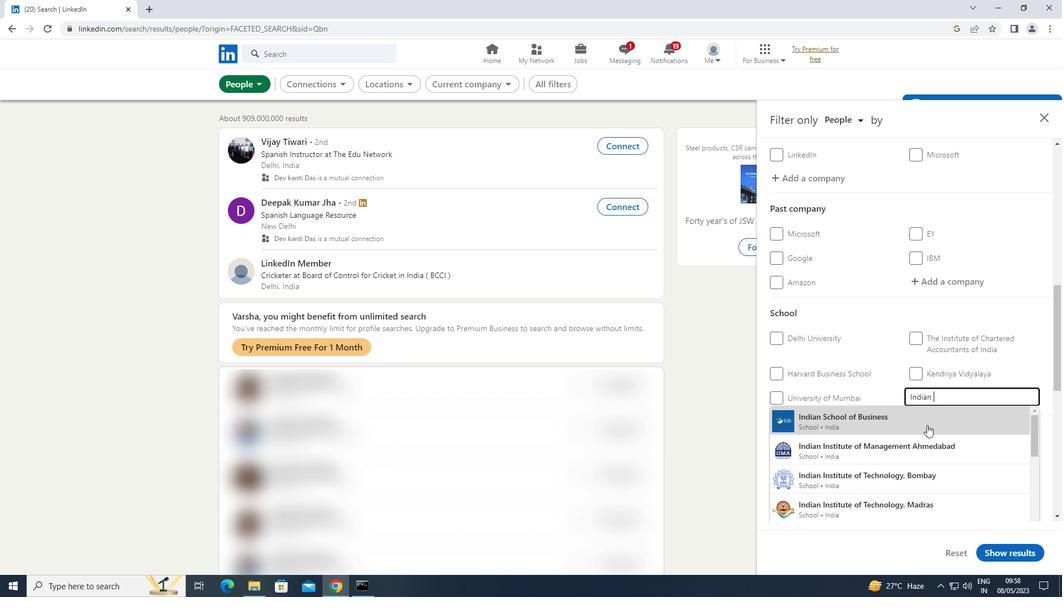 
Action: Key pressed <Key.shift>INSTITUTE<Key.space>OF<Key.space><Key.shift>TECHNOL
Screenshot: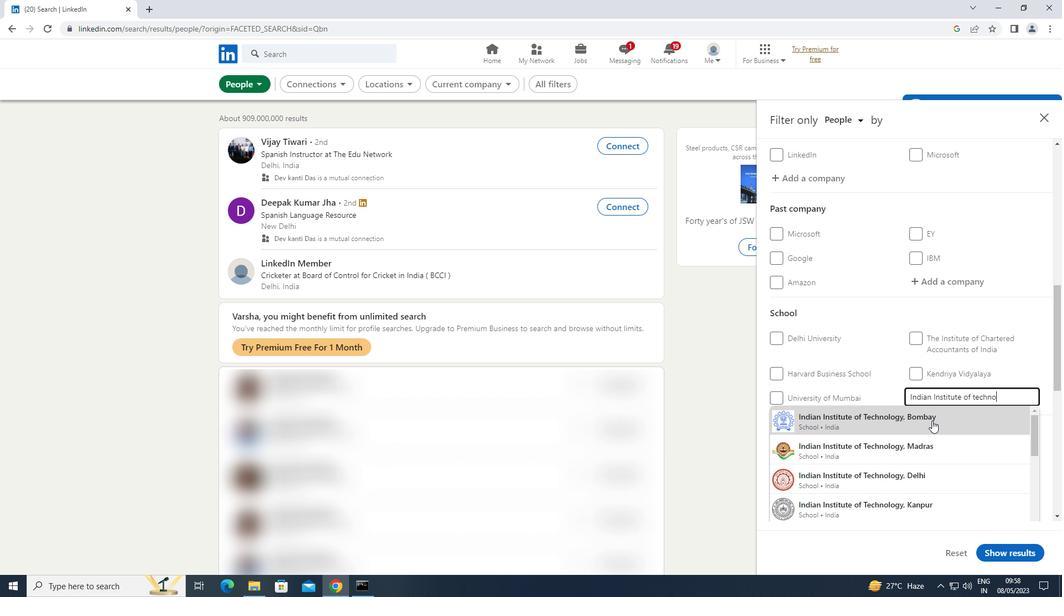 
Action: Mouse scrolled (932, 420) with delta (0, 0)
Screenshot: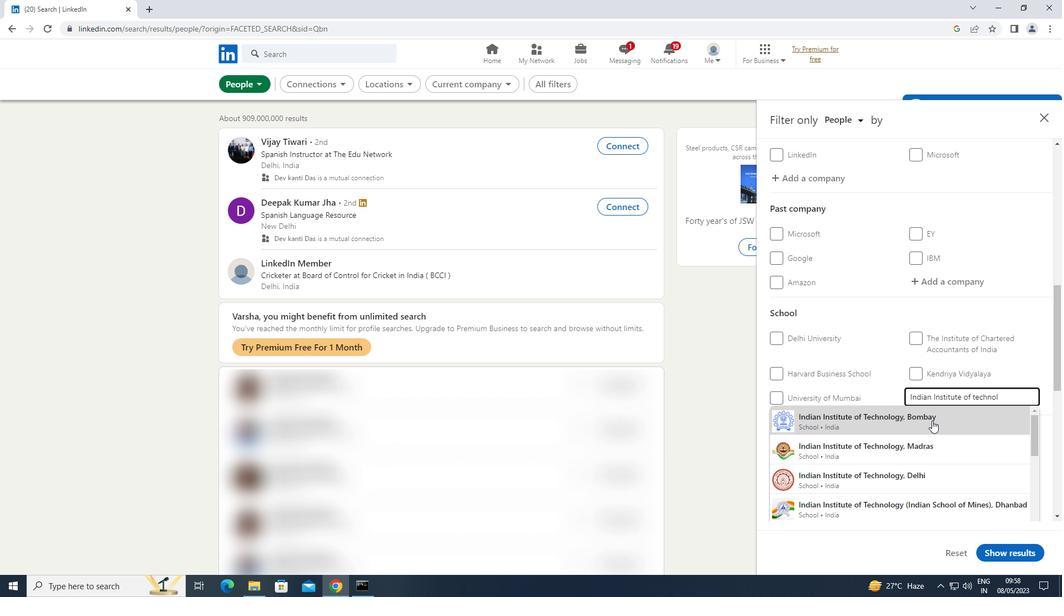 
Action: Mouse moved to (923, 451)
Screenshot: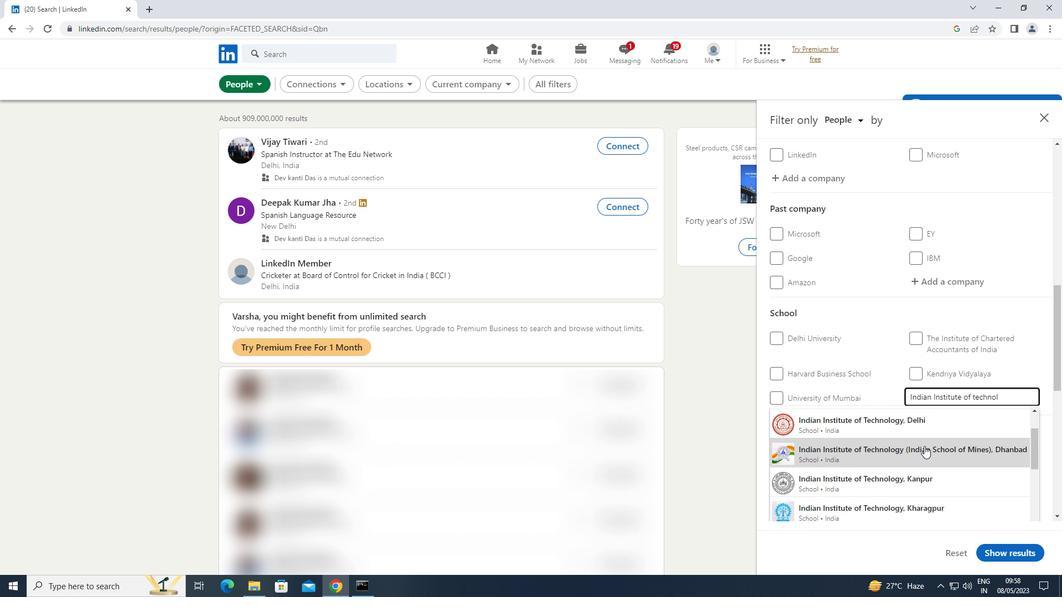 
Action: Mouse pressed left at (923, 451)
Screenshot: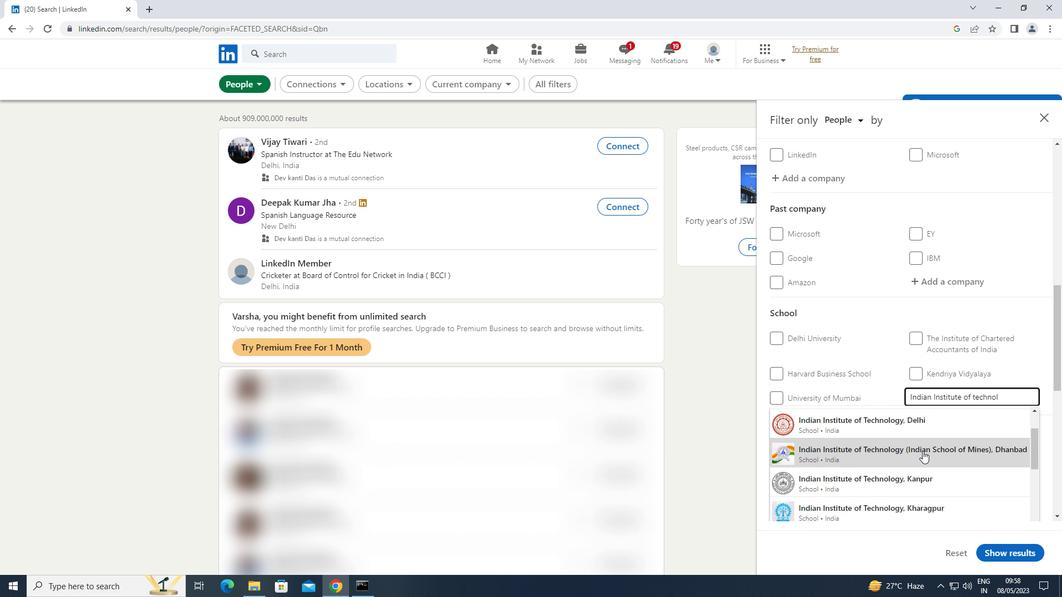 
Action: Mouse moved to (923, 451)
Screenshot: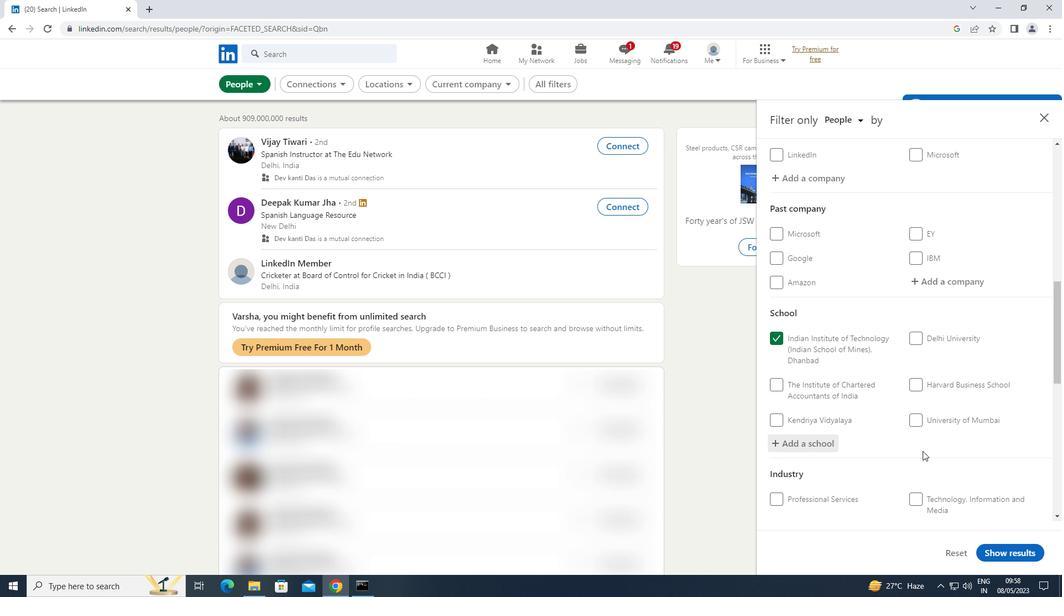 
Action: Mouse scrolled (923, 451) with delta (0, 0)
Screenshot: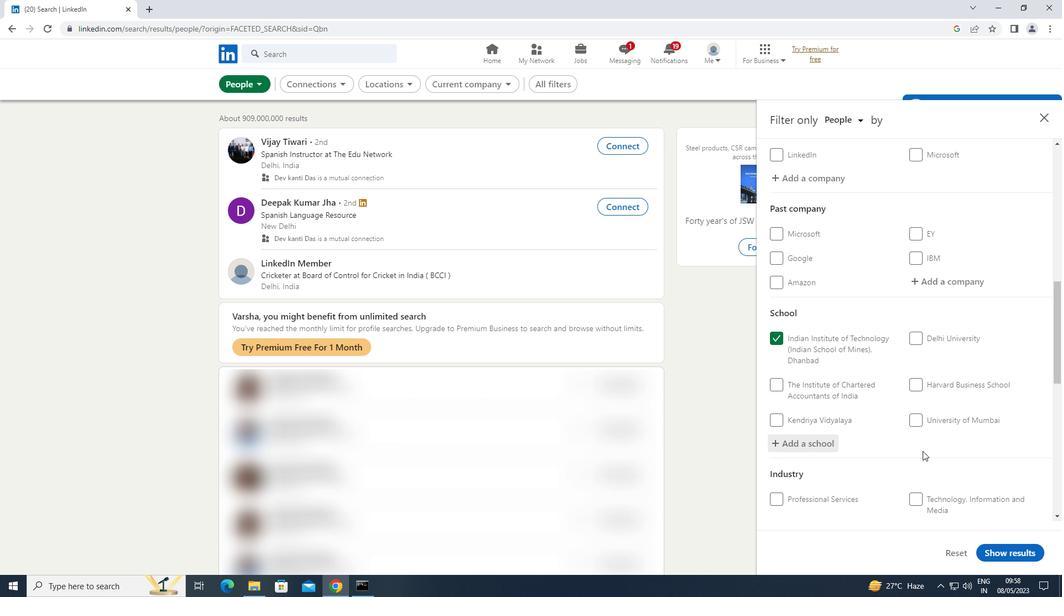 
Action: Mouse scrolled (923, 451) with delta (0, 0)
Screenshot: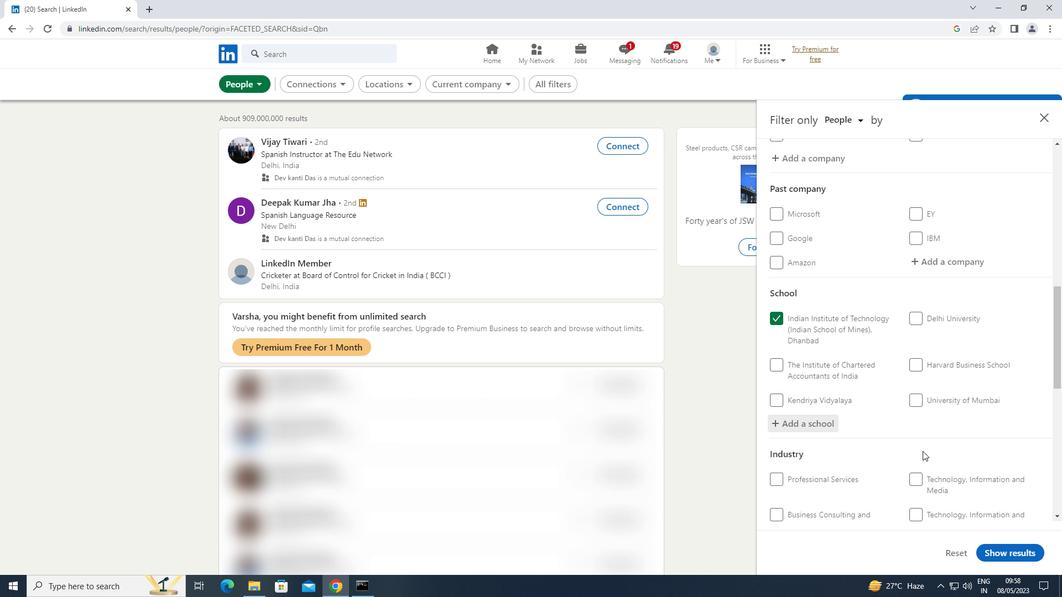 
Action: Mouse moved to (923, 450)
Screenshot: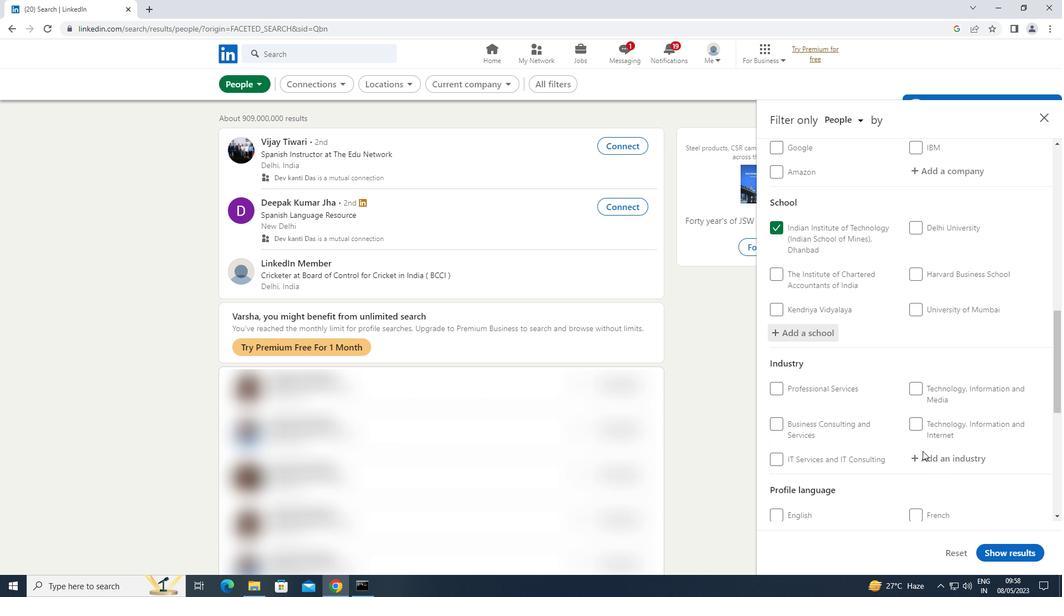 
Action: Mouse scrolled (923, 450) with delta (0, 0)
Screenshot: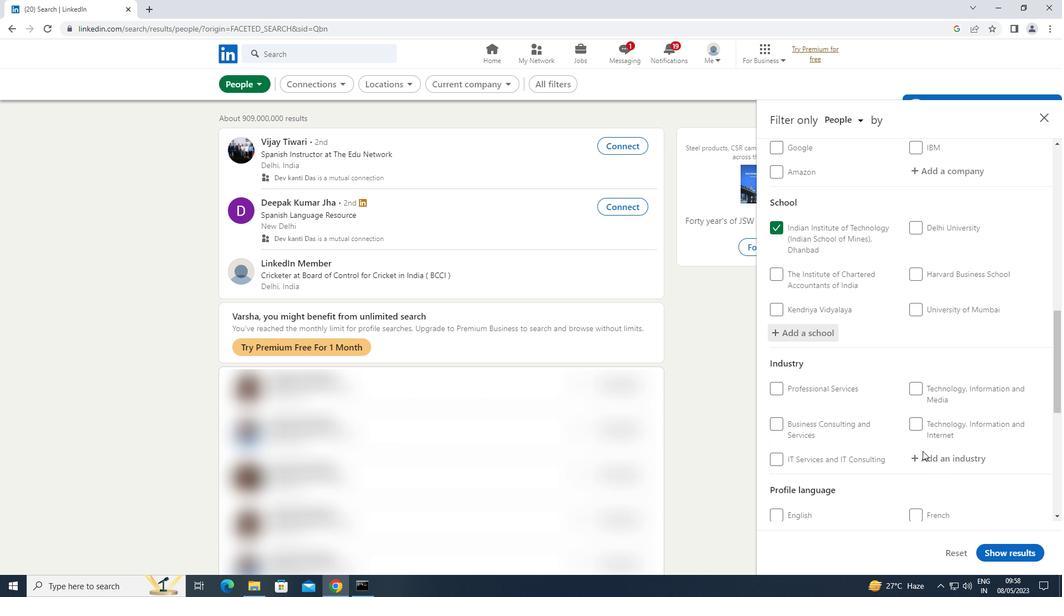 
Action: Mouse scrolled (923, 450) with delta (0, 0)
Screenshot: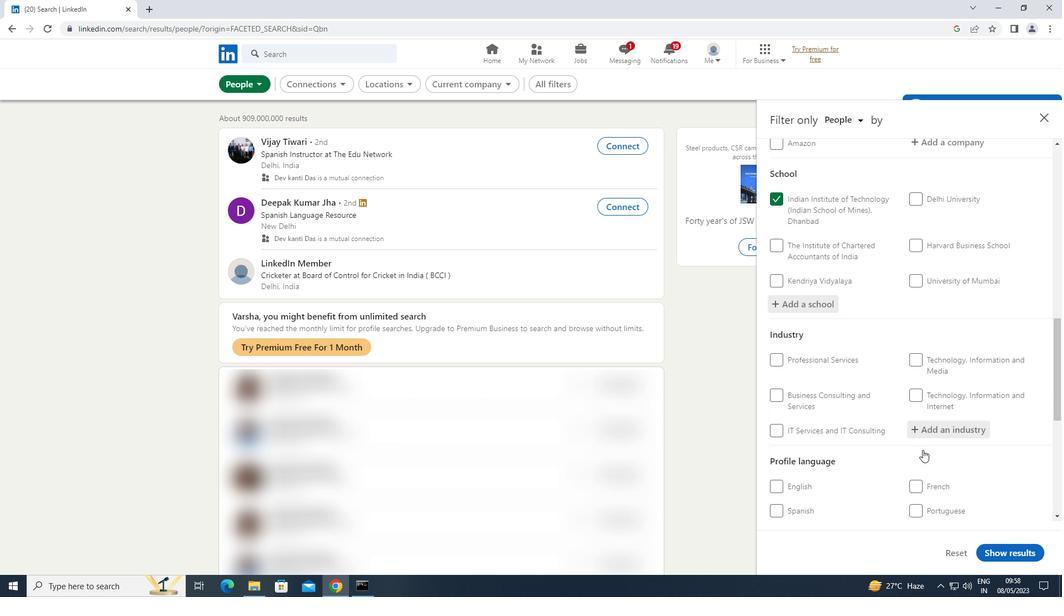 
Action: Mouse moved to (938, 348)
Screenshot: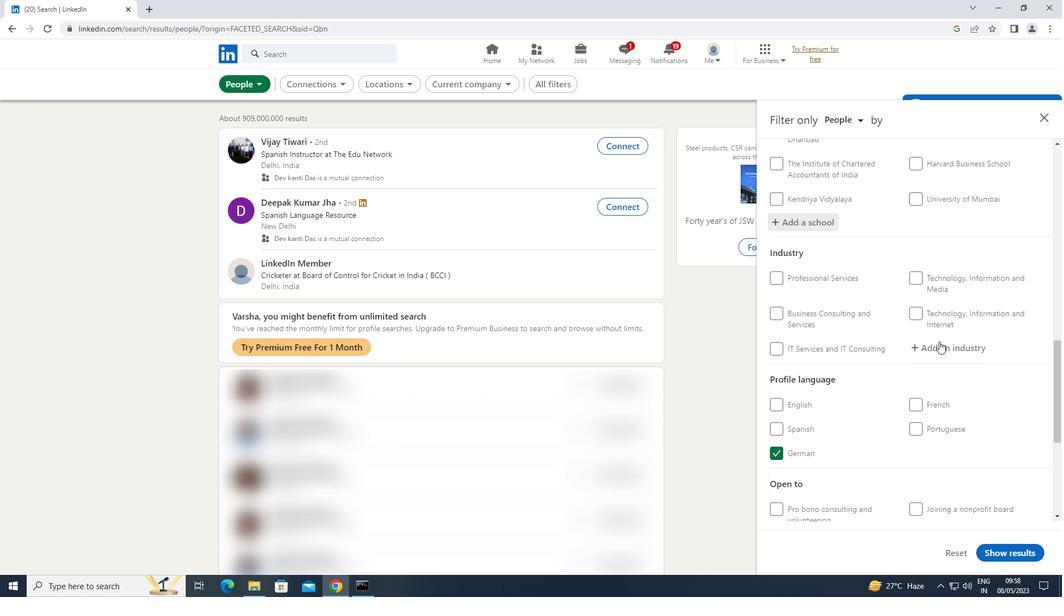 
Action: Mouse pressed left at (938, 348)
Screenshot: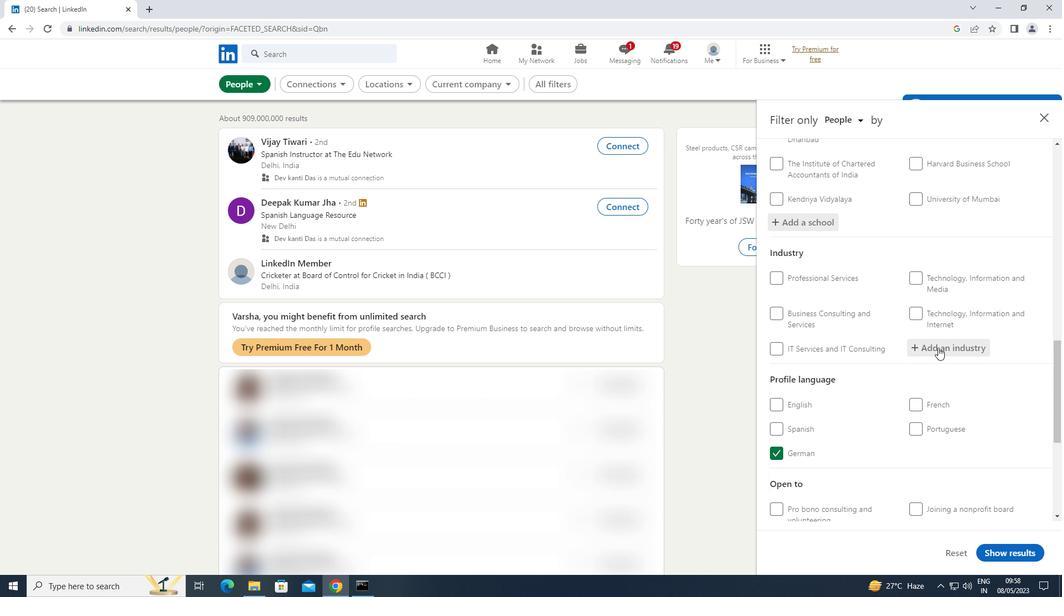 
Action: Mouse moved to (940, 348)
Screenshot: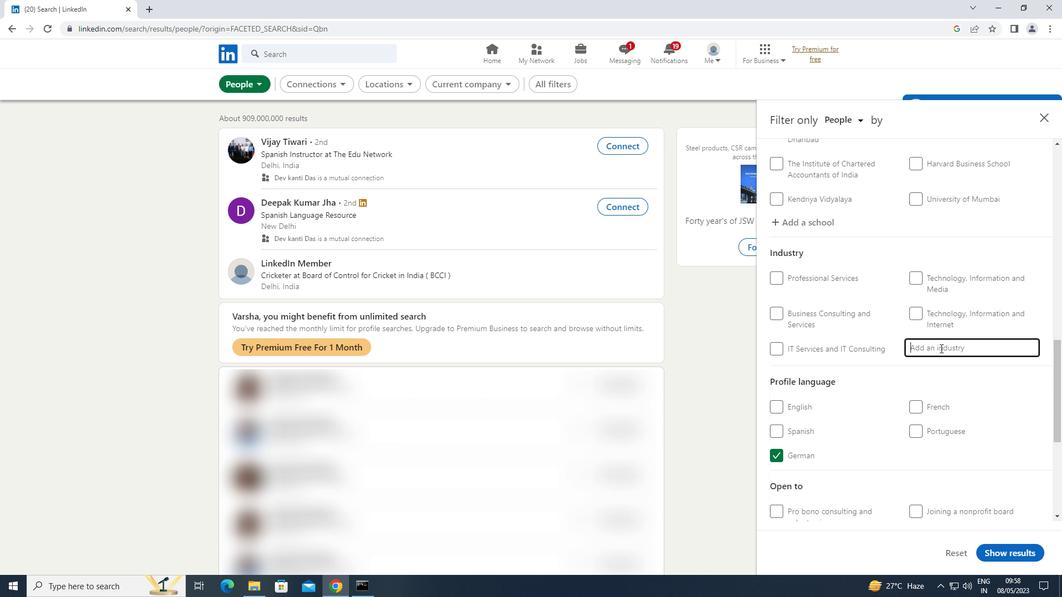 
Action: Key pressed <Key.shift>SHIP
Screenshot: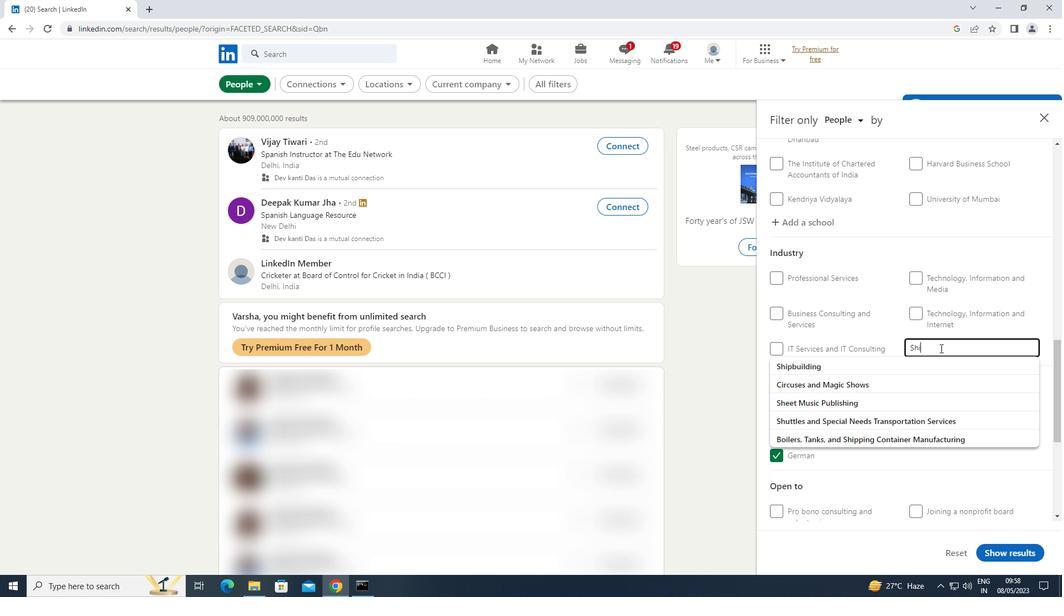 
Action: Mouse moved to (804, 365)
Screenshot: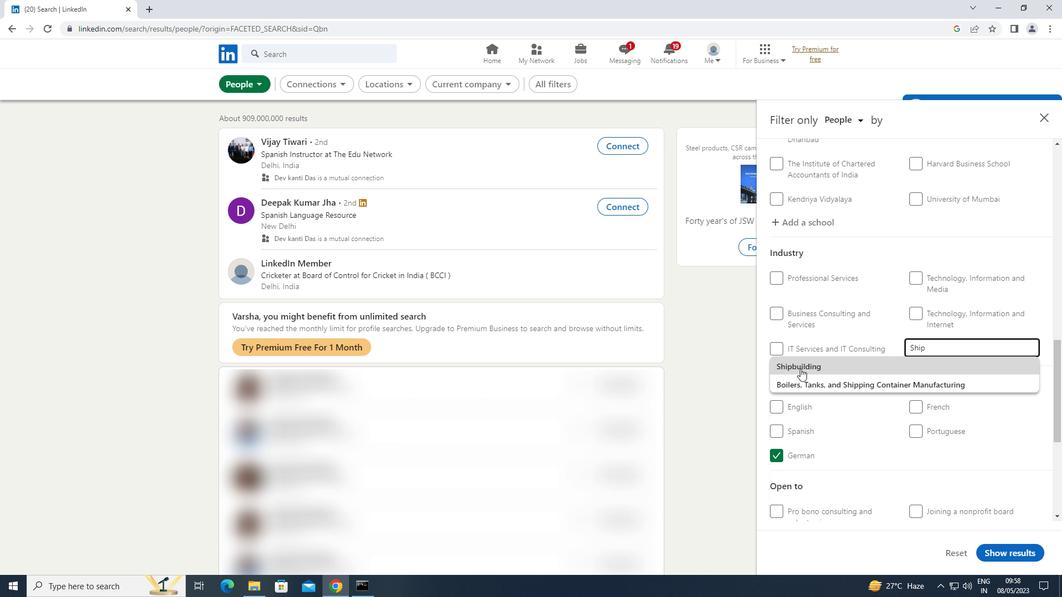 
Action: Mouse pressed left at (804, 365)
Screenshot: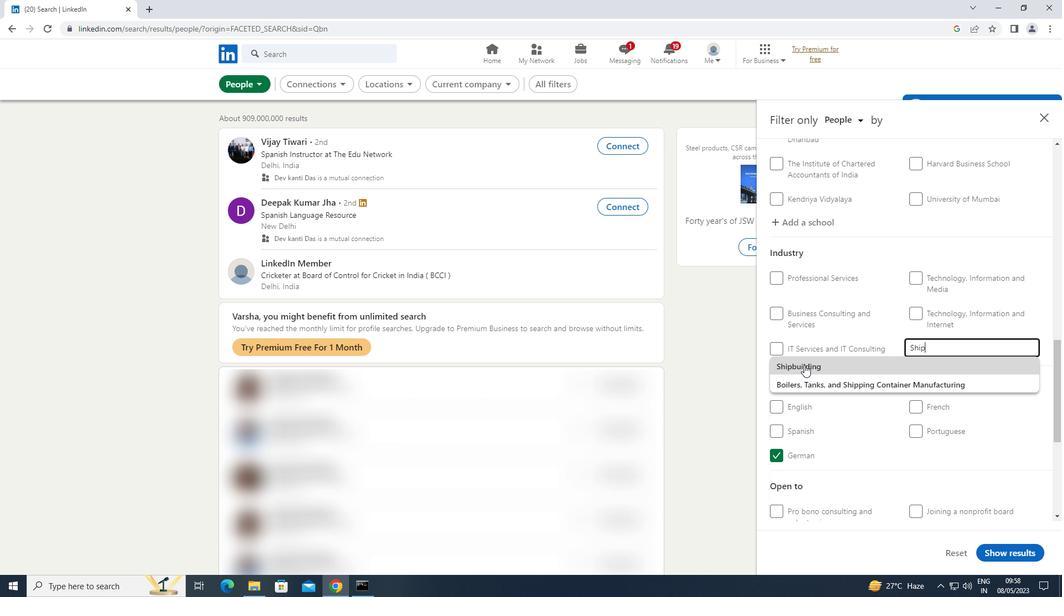 
Action: Mouse scrolled (804, 364) with delta (0, 0)
Screenshot: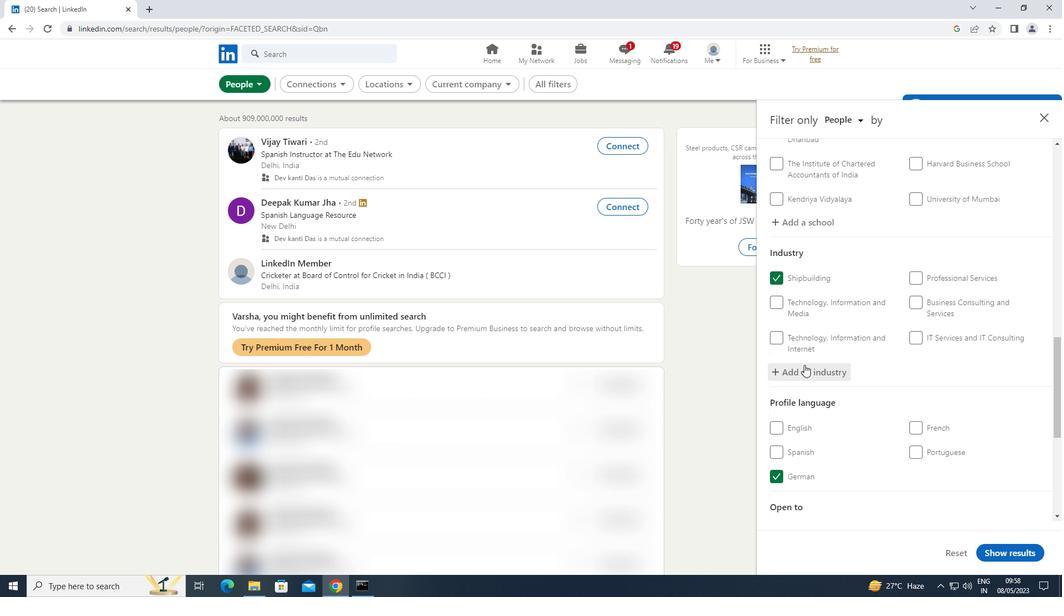 
Action: Mouse scrolled (804, 364) with delta (0, 0)
Screenshot: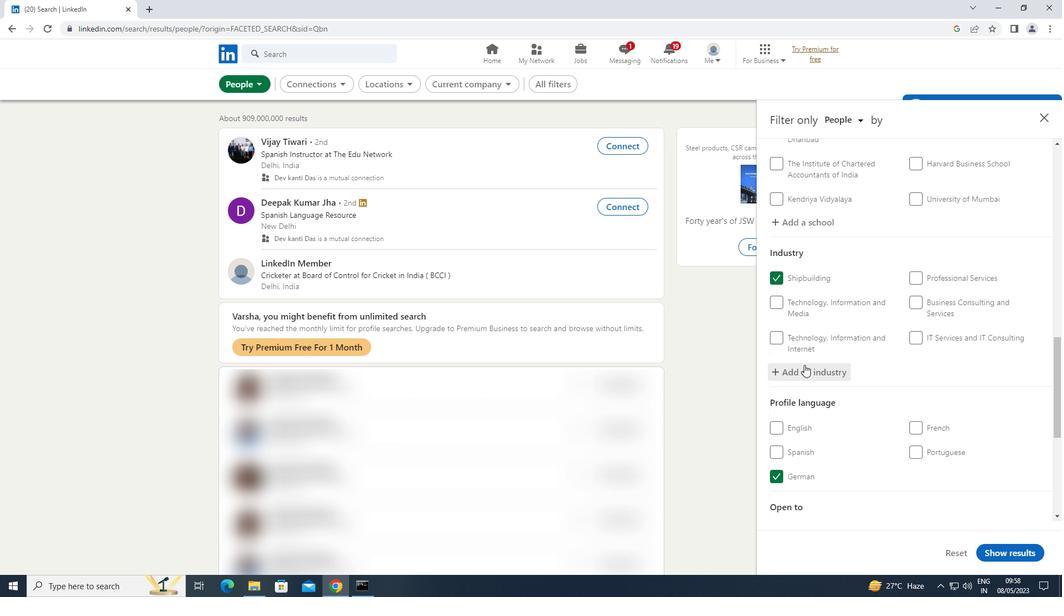 
Action: Mouse moved to (804, 363)
Screenshot: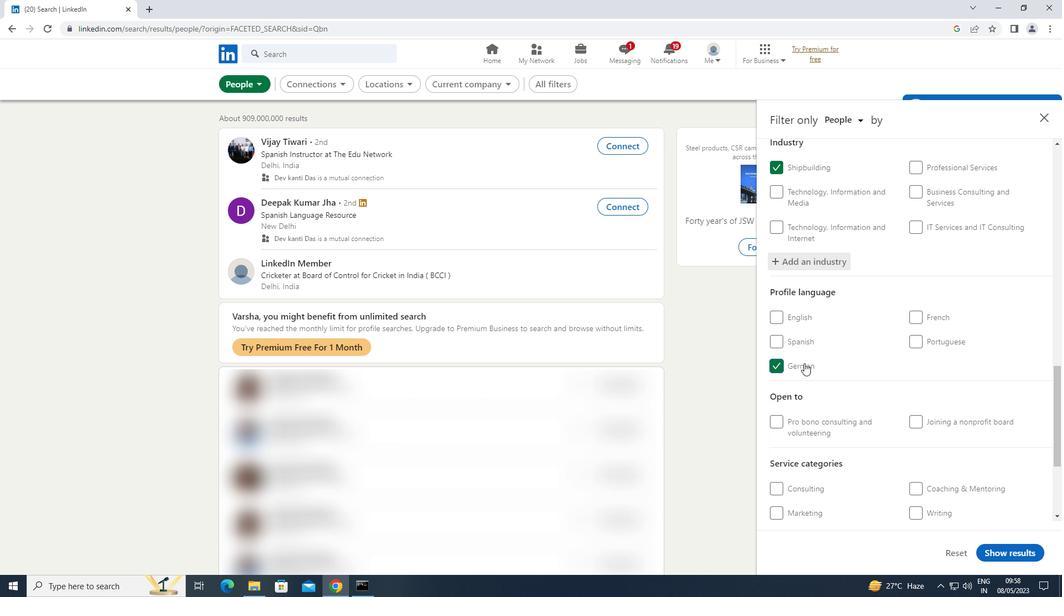 
Action: Mouse scrolled (804, 363) with delta (0, 0)
Screenshot: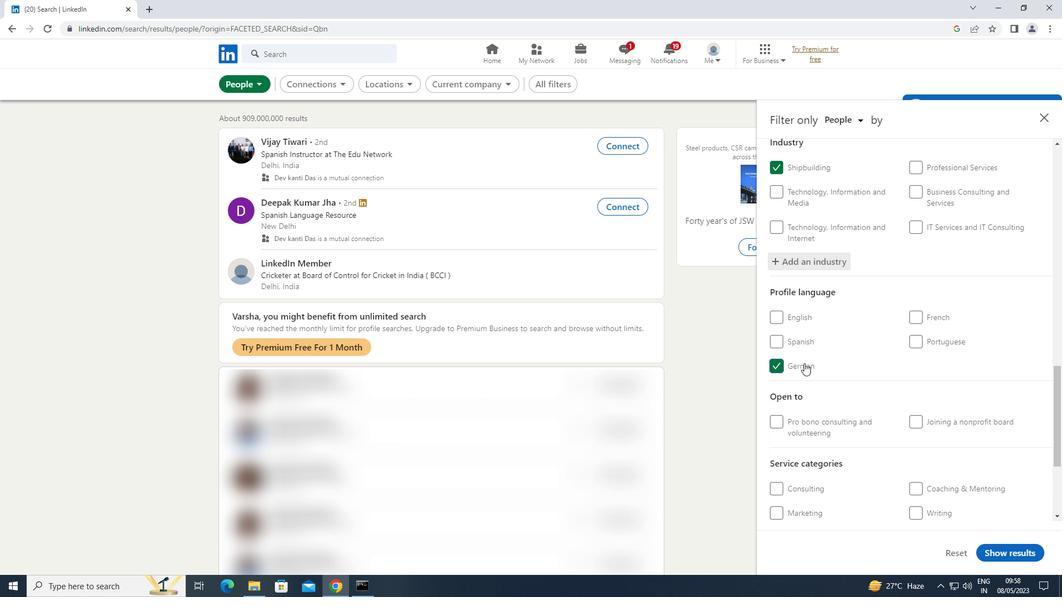 
Action: Mouse moved to (804, 363)
Screenshot: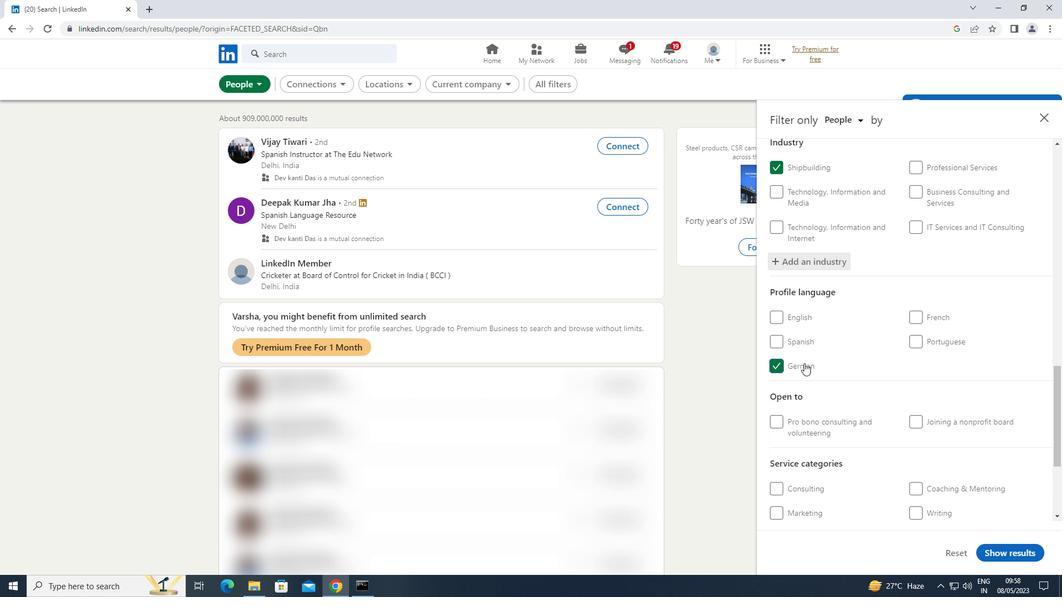 
Action: Mouse scrolled (804, 363) with delta (0, 0)
Screenshot: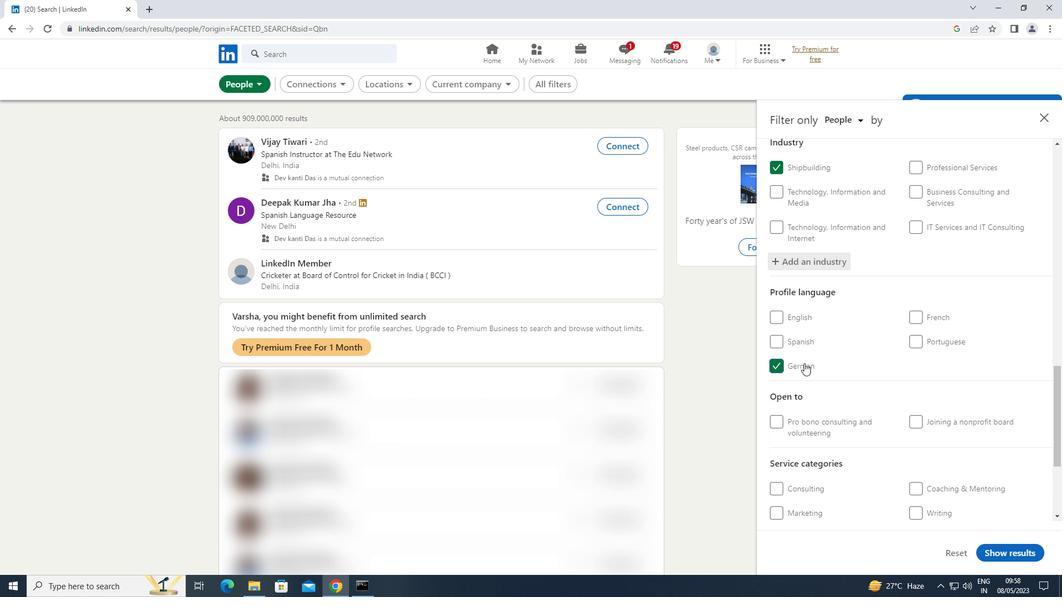 
Action: Mouse moved to (939, 420)
Screenshot: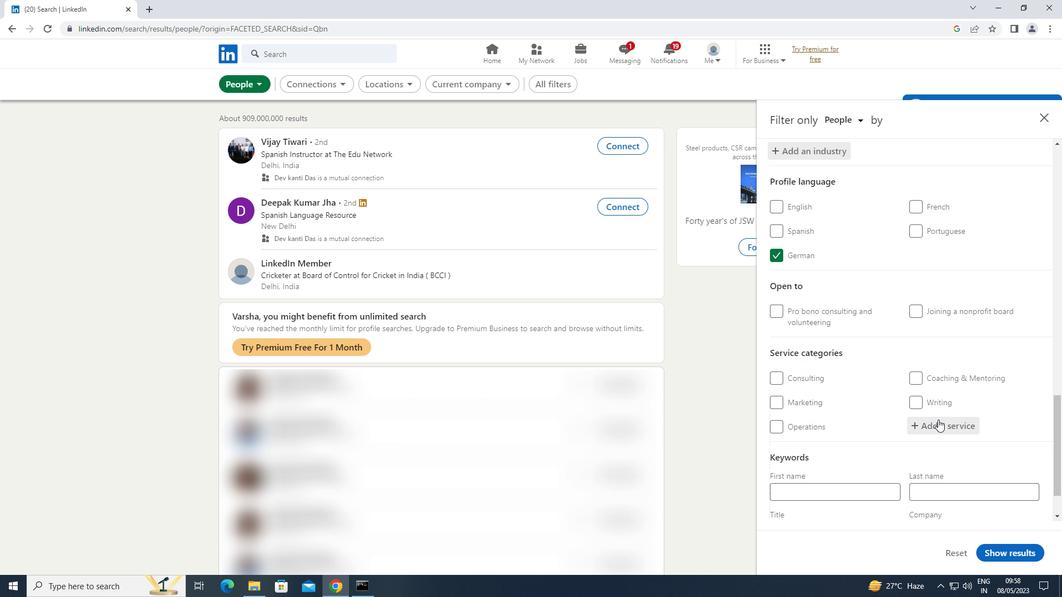 
Action: Mouse pressed left at (939, 420)
Screenshot: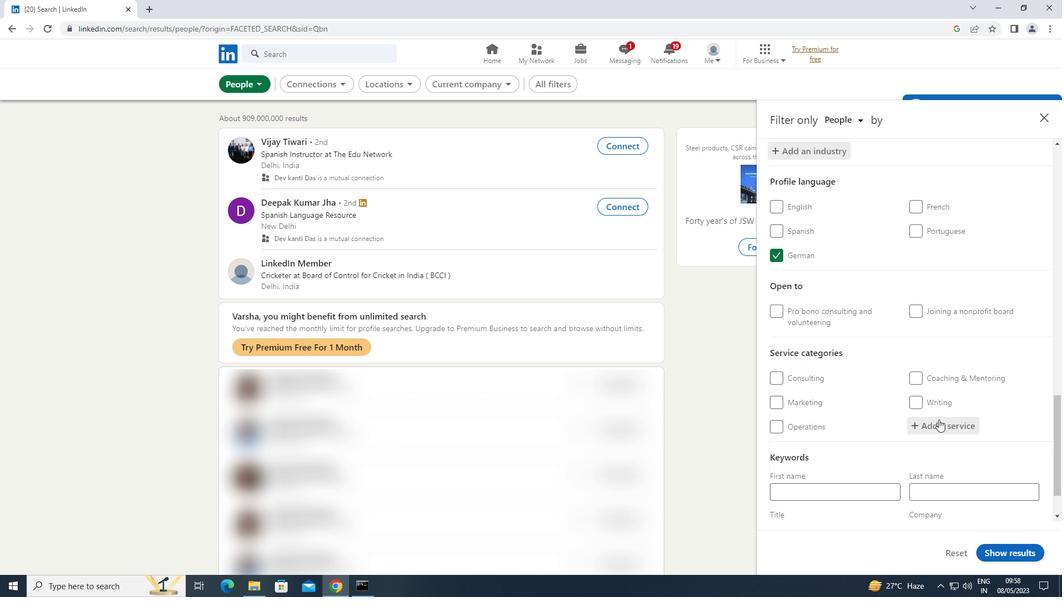 
Action: Key pressed <Key.shift>TAZ<Key.backspace>X
Screenshot: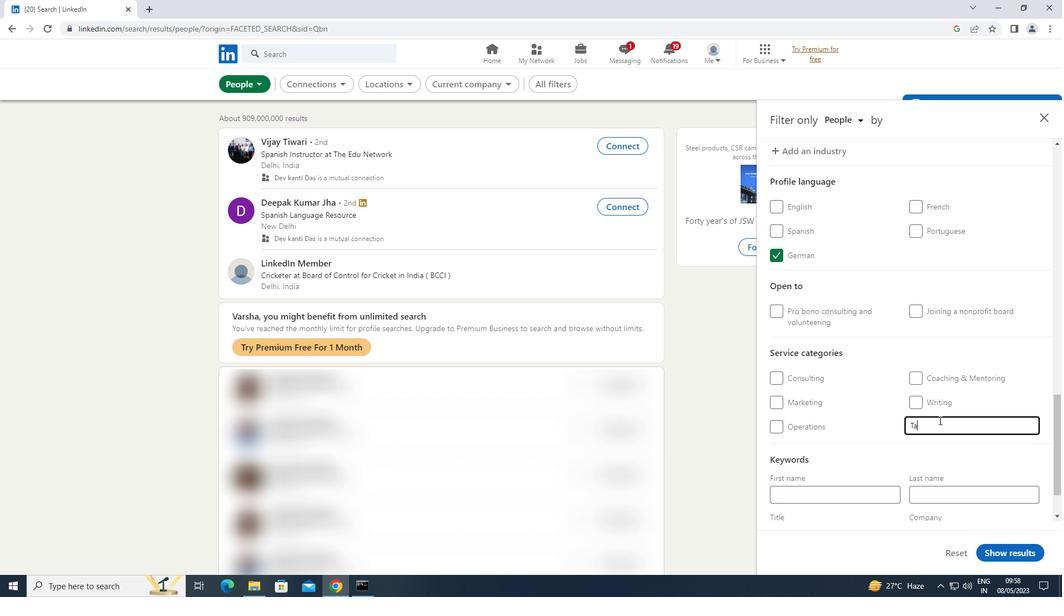 
Action: Mouse moved to (850, 457)
Screenshot: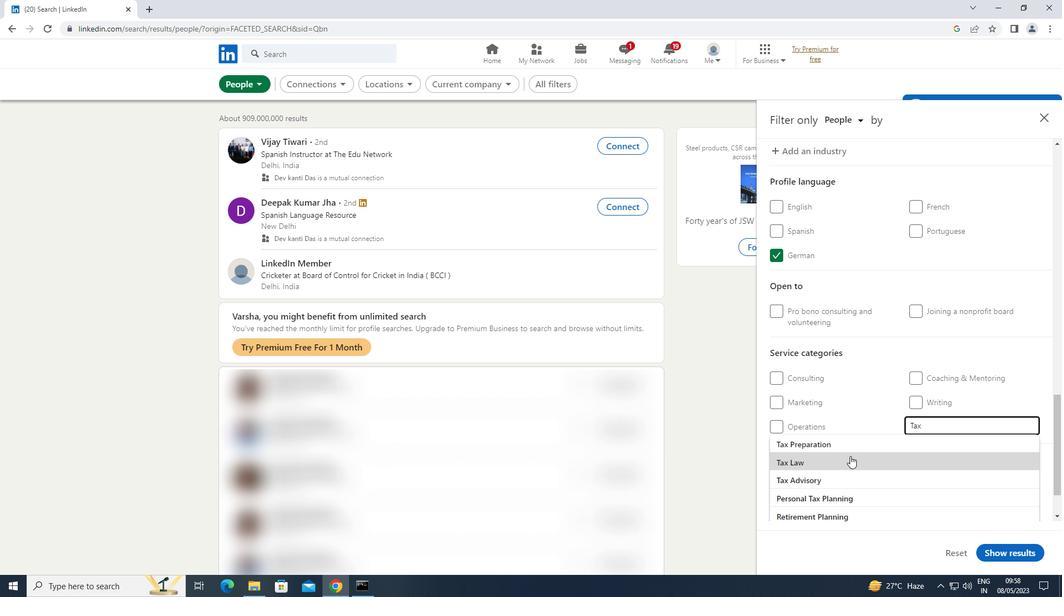 
Action: Mouse pressed left at (850, 457)
Screenshot: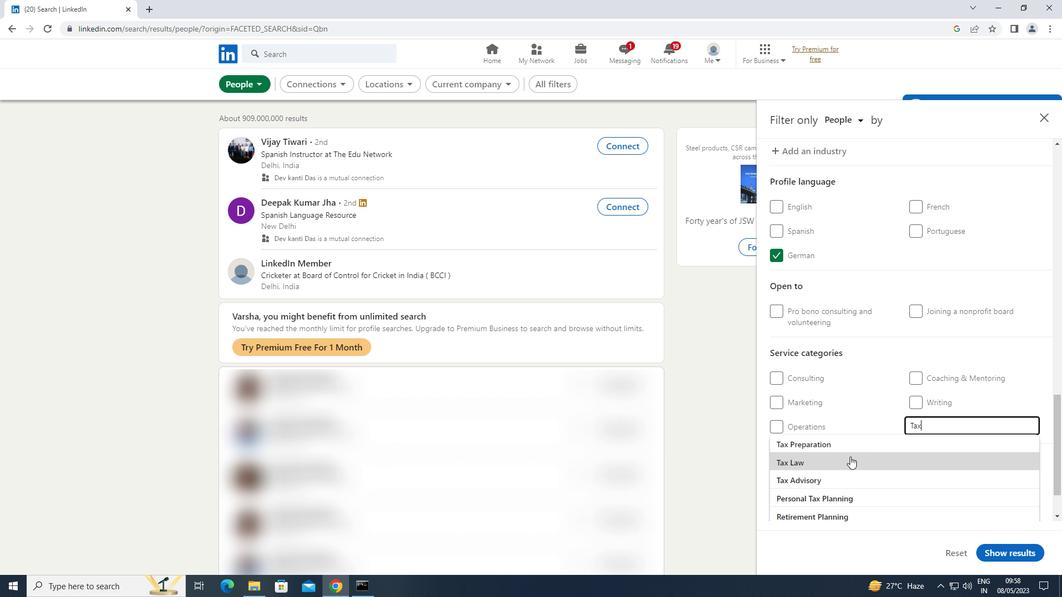 
Action: Mouse scrolled (850, 456) with delta (0, 0)
Screenshot: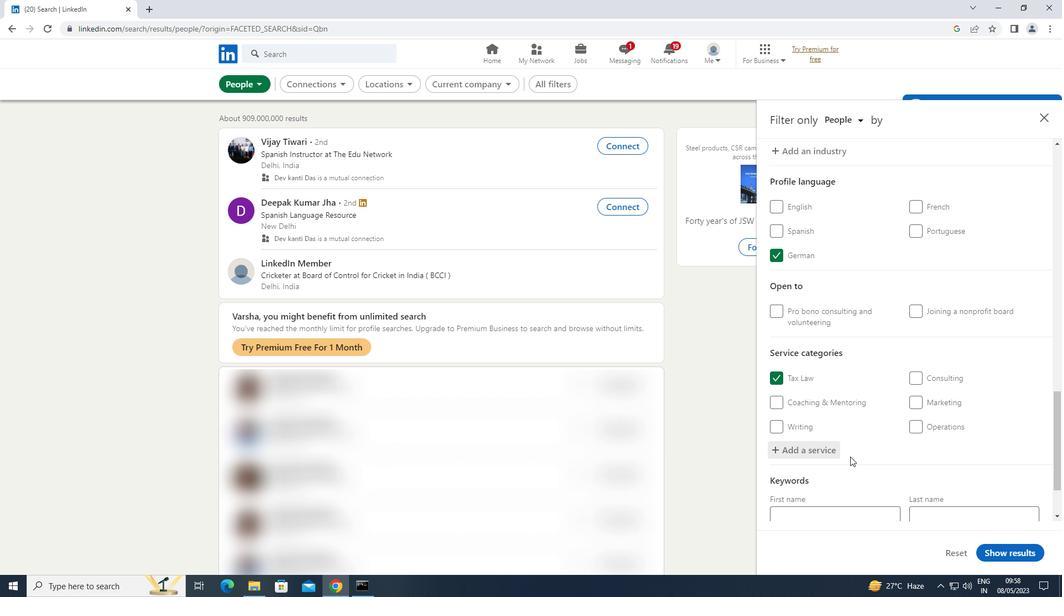 
Action: Mouse scrolled (850, 456) with delta (0, 0)
Screenshot: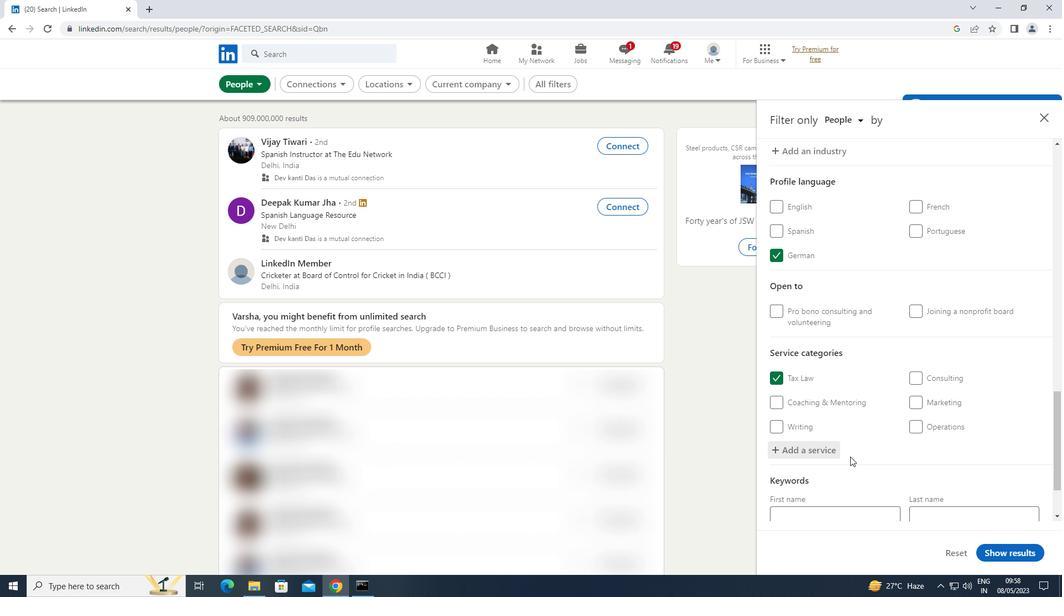 
Action: Mouse scrolled (850, 456) with delta (0, 0)
Screenshot: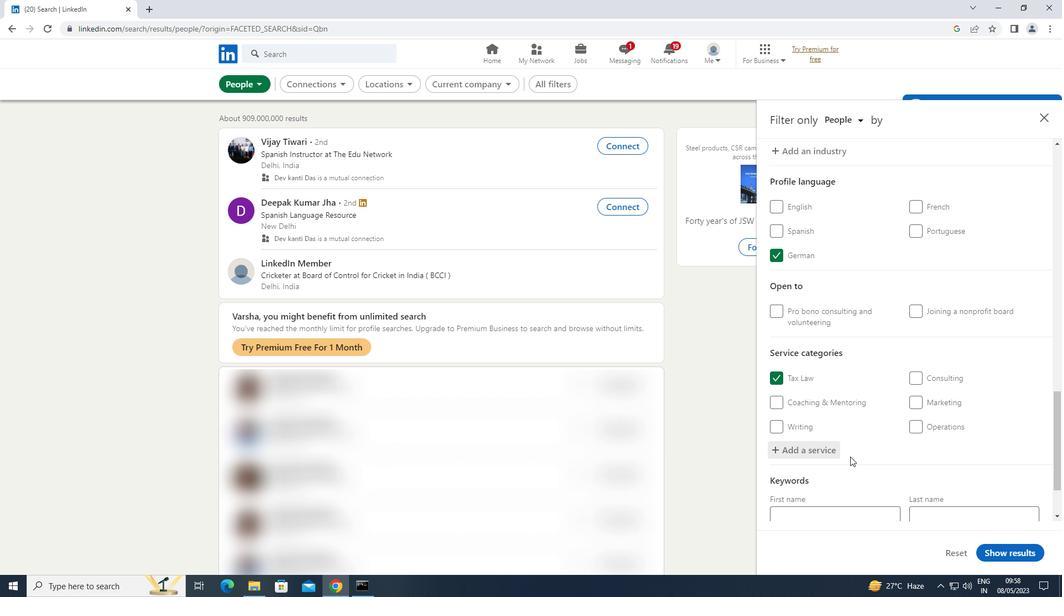 
Action: Mouse scrolled (850, 456) with delta (0, 0)
Screenshot: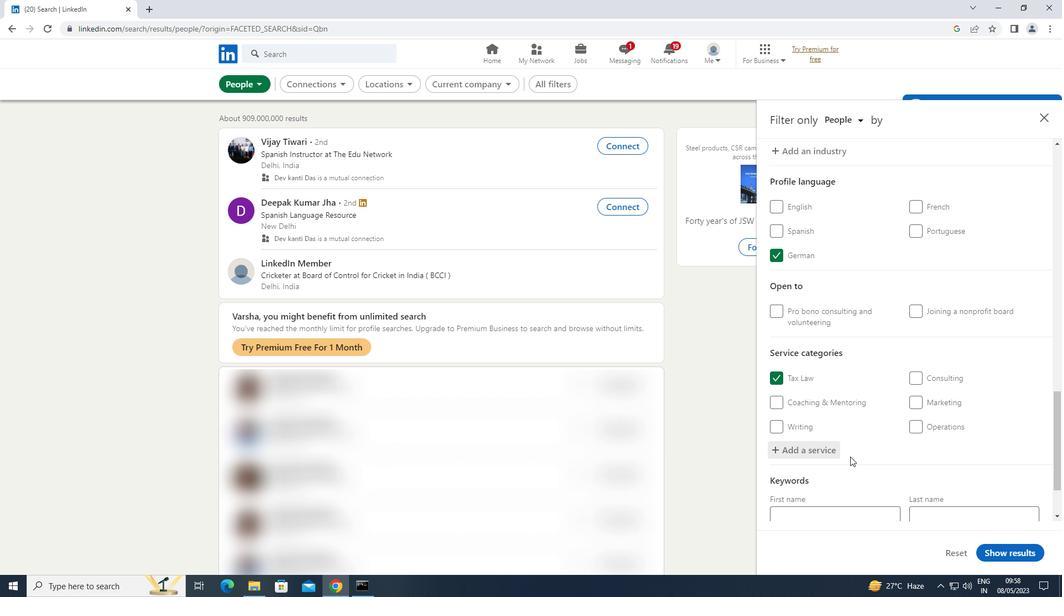 
Action: Mouse scrolled (850, 456) with delta (0, 0)
Screenshot: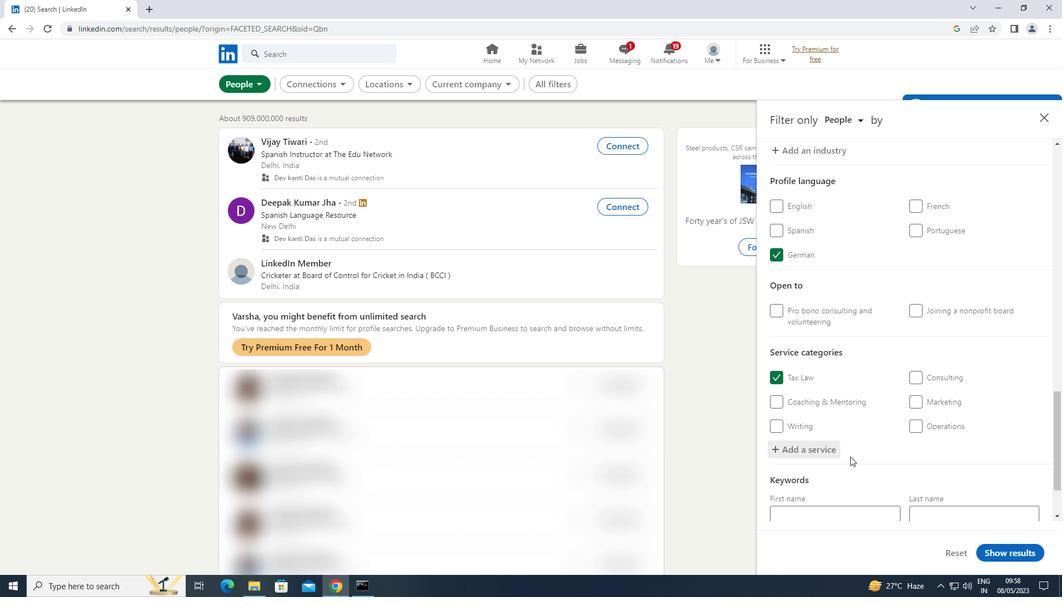 
Action: Mouse moved to (838, 477)
Screenshot: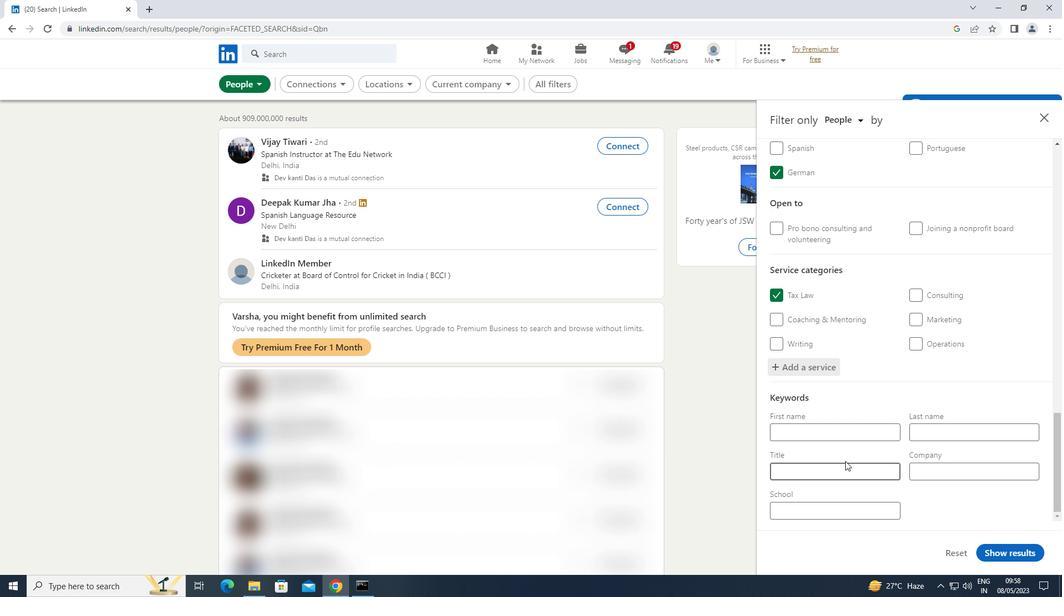 
Action: Mouse pressed left at (838, 477)
Screenshot: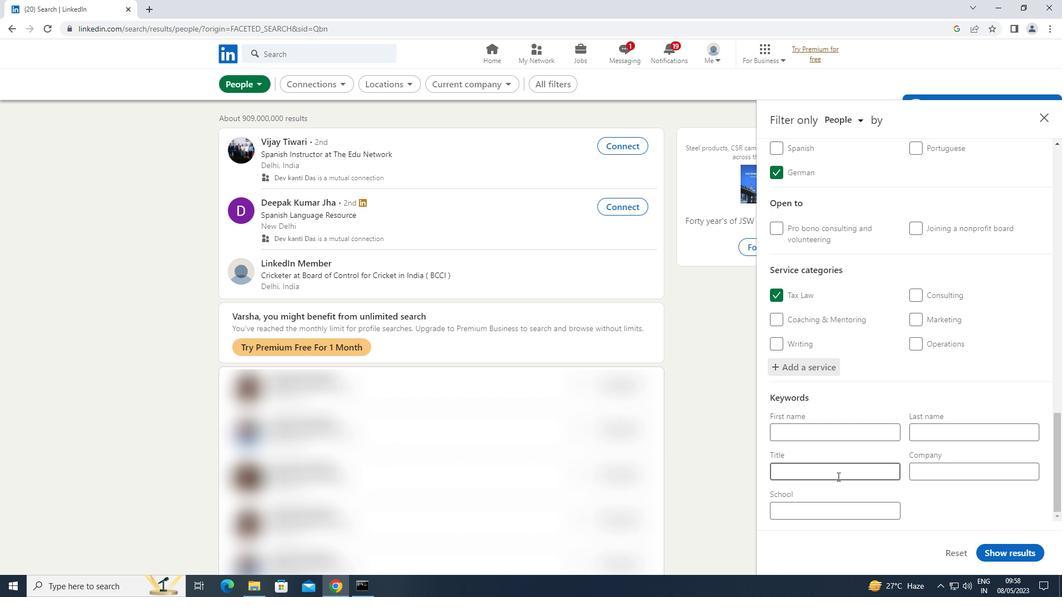 
Action: Key pressed <Key.shift>PHARMACIST
Screenshot: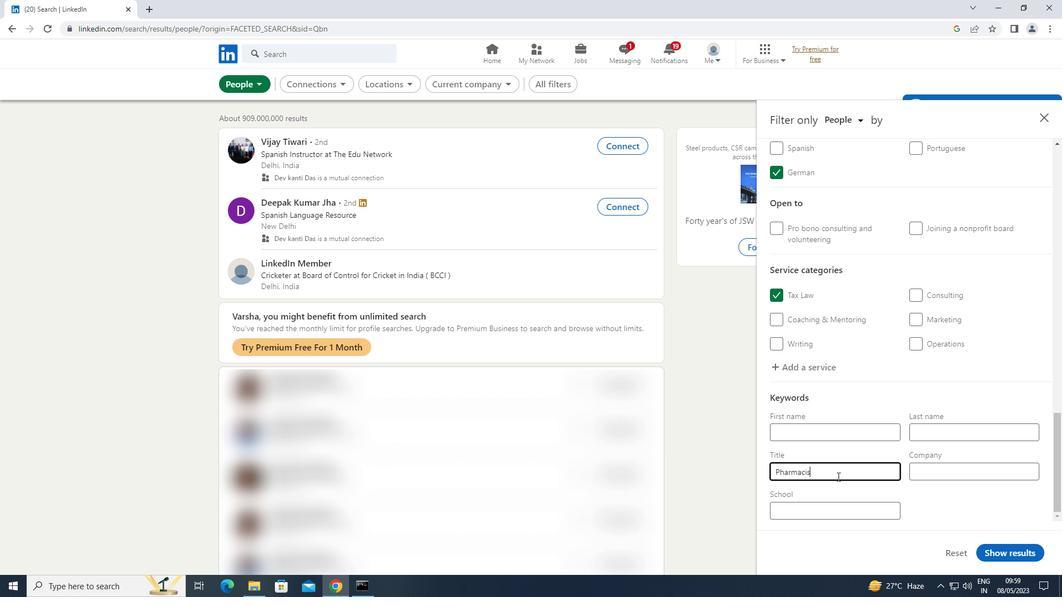 
Action: Mouse moved to (1025, 554)
Screenshot: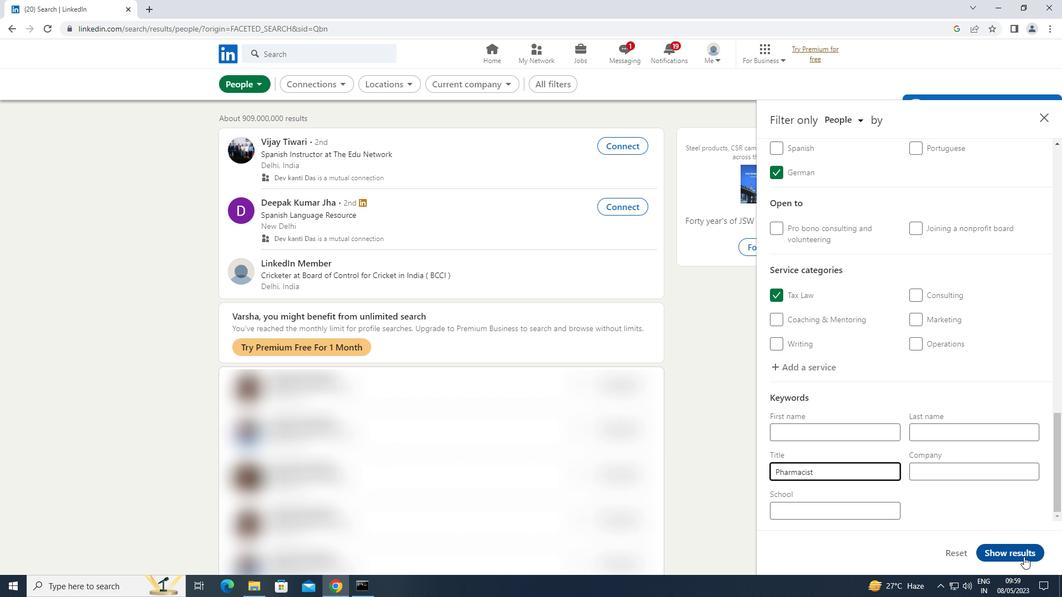 
Action: Mouse pressed left at (1025, 554)
Screenshot: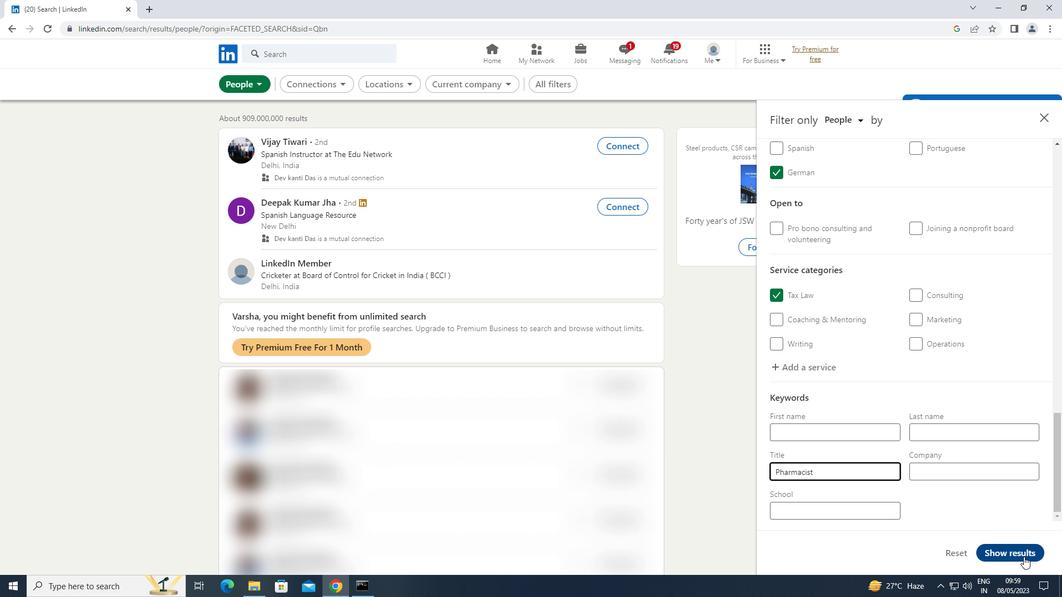 
